 Task: Look for Airbnb properties in Toamasina, Madagascar from 10th December, 2023 to 25th December, 2023 for 3 adults, 1 child. Place can be shared room with 2 bedrooms having 3 beds and 2 bathrooms. Property type can be guest house. Amenities needed are: wifi, TV, free parkinig on premises, gym, breakfast.
Action: Mouse moved to (400, 92)
Screenshot: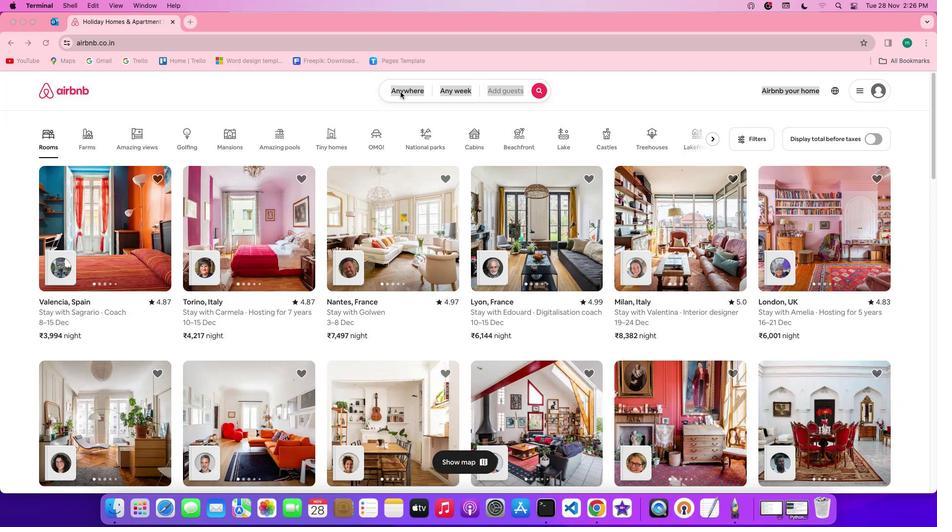 
Action: Mouse pressed left at (400, 92)
Screenshot: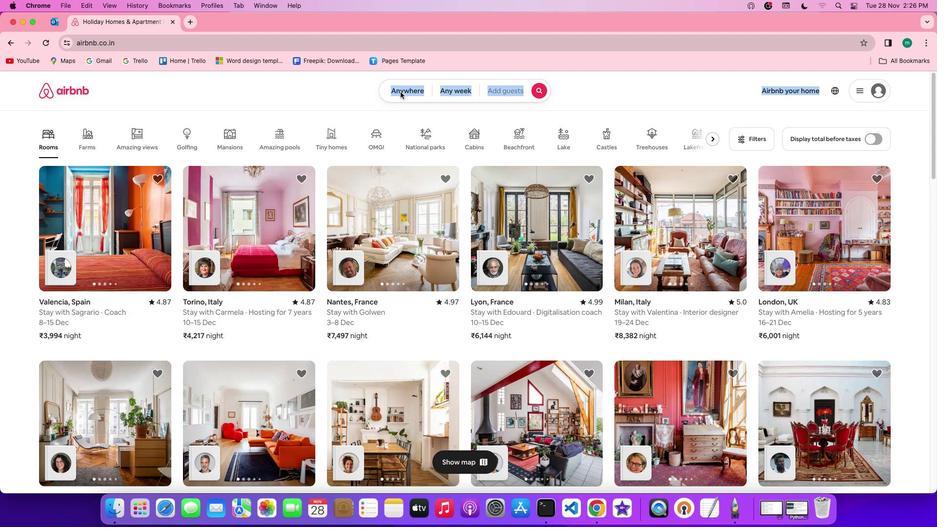 
Action: Mouse pressed left at (400, 92)
Screenshot: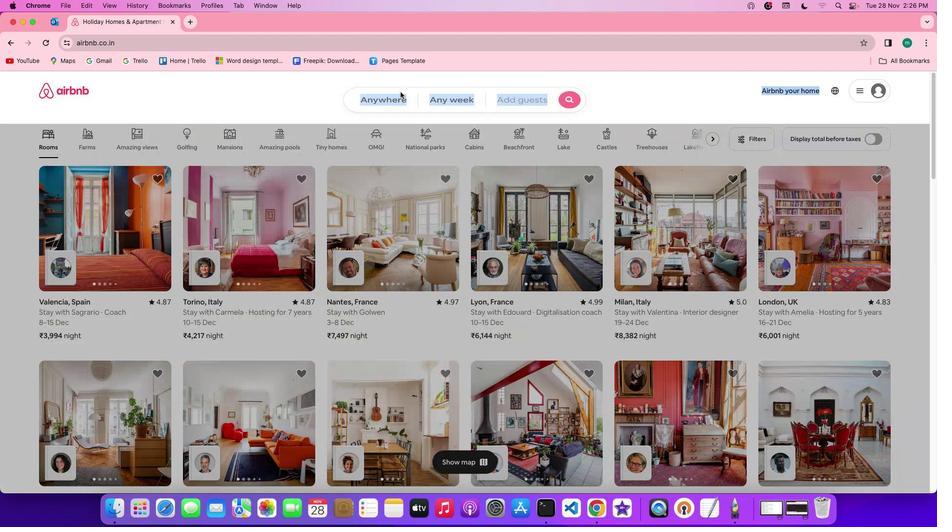 
Action: Mouse moved to (333, 129)
Screenshot: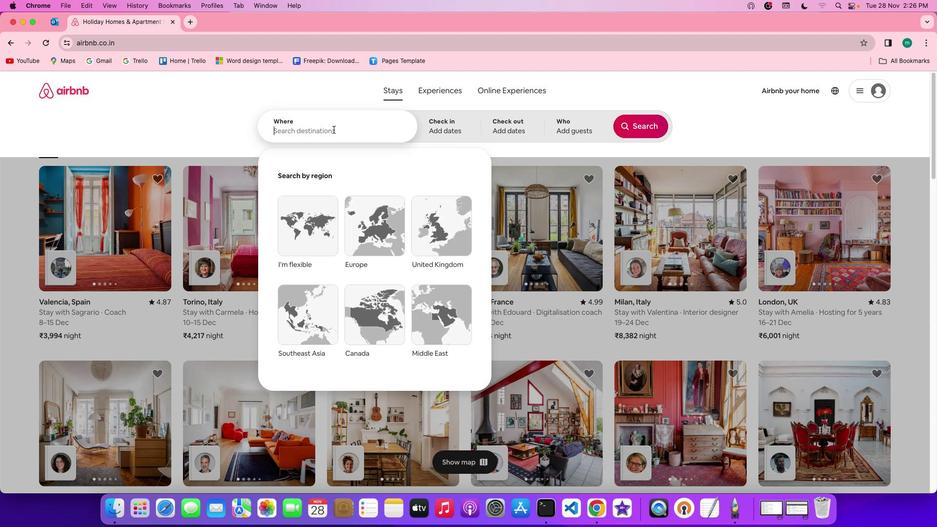 
Action: Mouse pressed left at (333, 129)
Screenshot: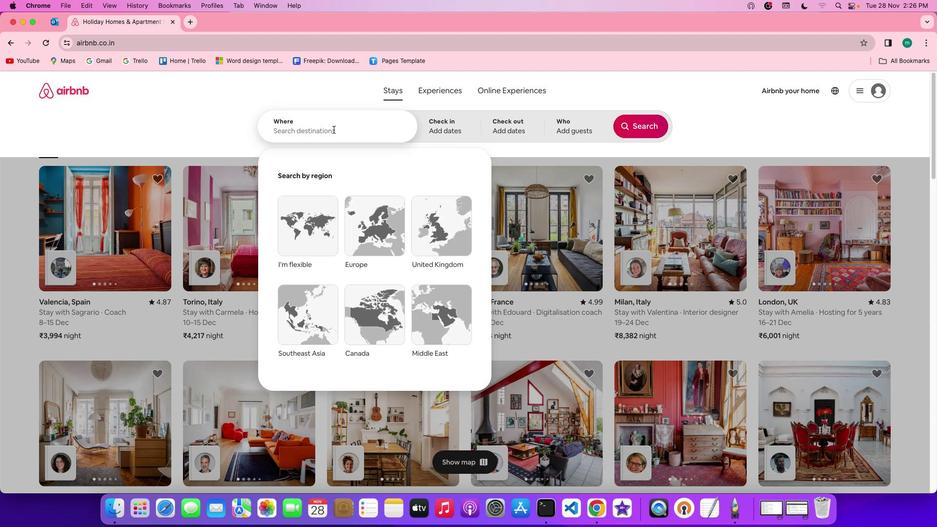 
Action: Mouse moved to (333, 129)
Screenshot: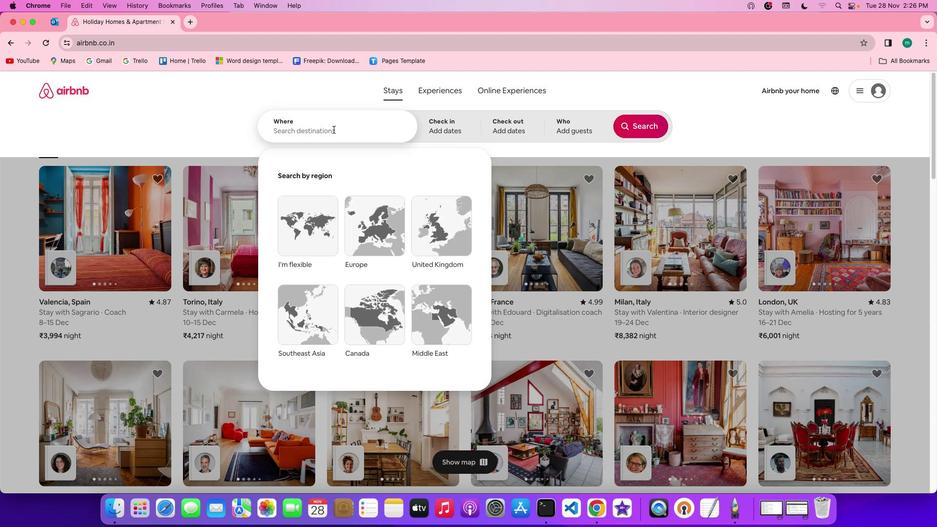 
Action: Key pressed Key.shift'T''o''a''m''a''s''i''n''a'','Key.spaceKey.shift'm''a''d''a''g''a''s''c''a''r'
Screenshot: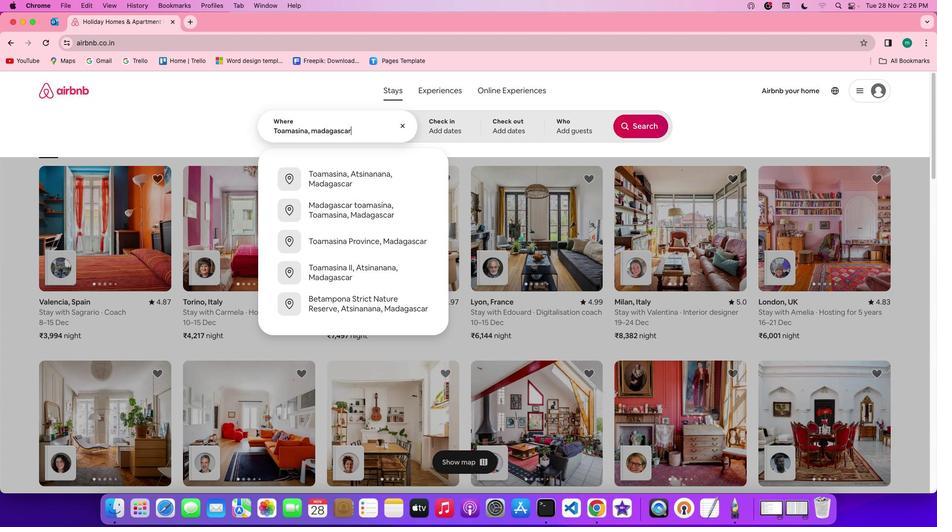 
Action: Mouse moved to (449, 126)
Screenshot: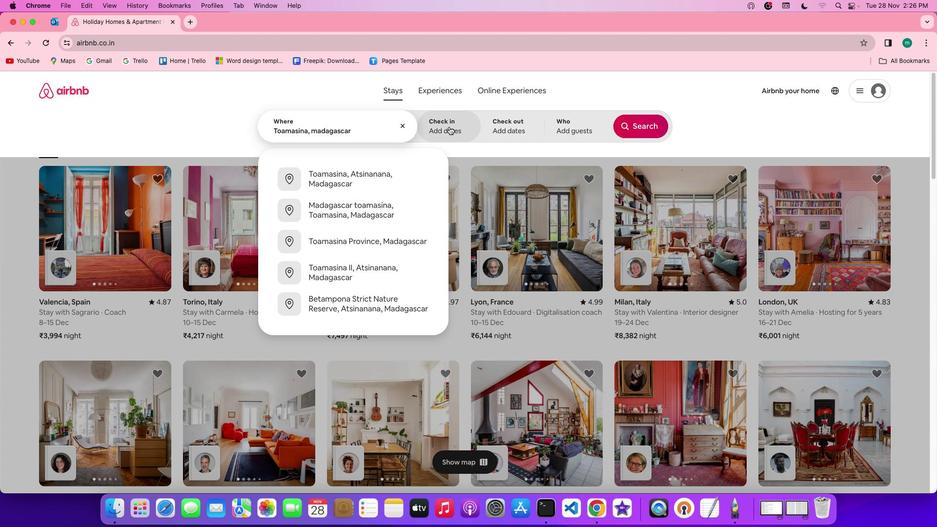 
Action: Mouse pressed left at (449, 126)
Screenshot: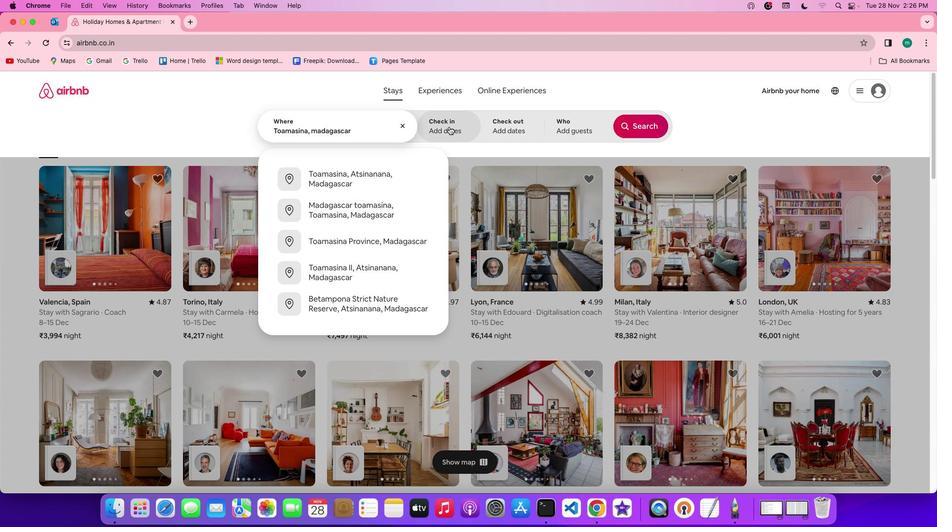 
Action: Mouse moved to (490, 295)
Screenshot: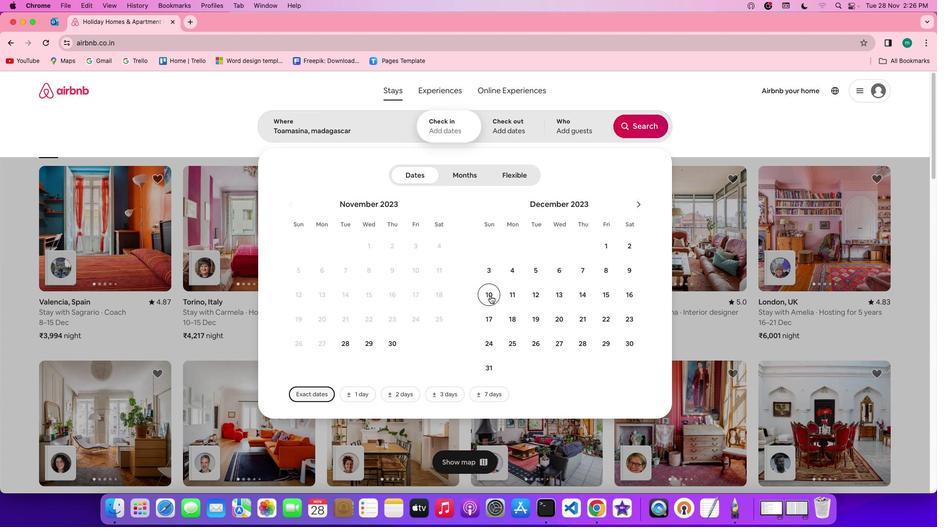 
Action: Mouse pressed left at (490, 295)
Screenshot: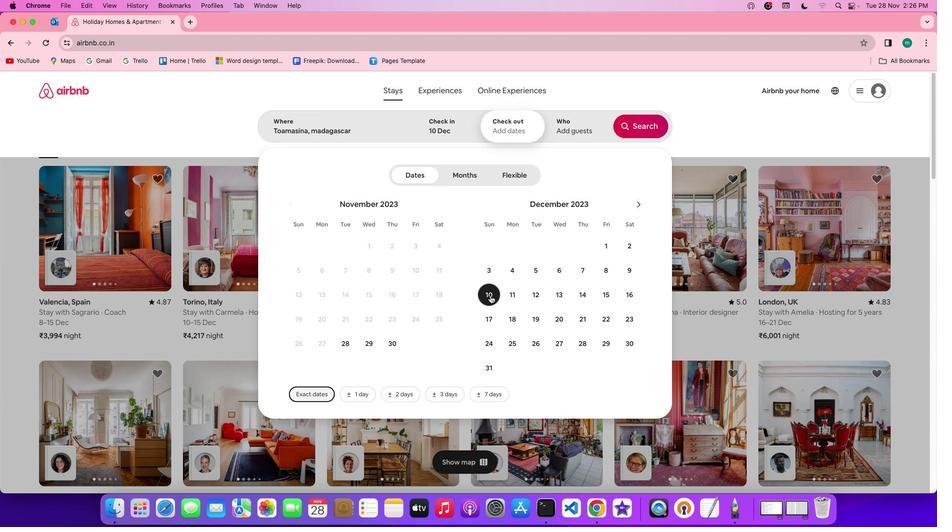 
Action: Mouse moved to (519, 344)
Screenshot: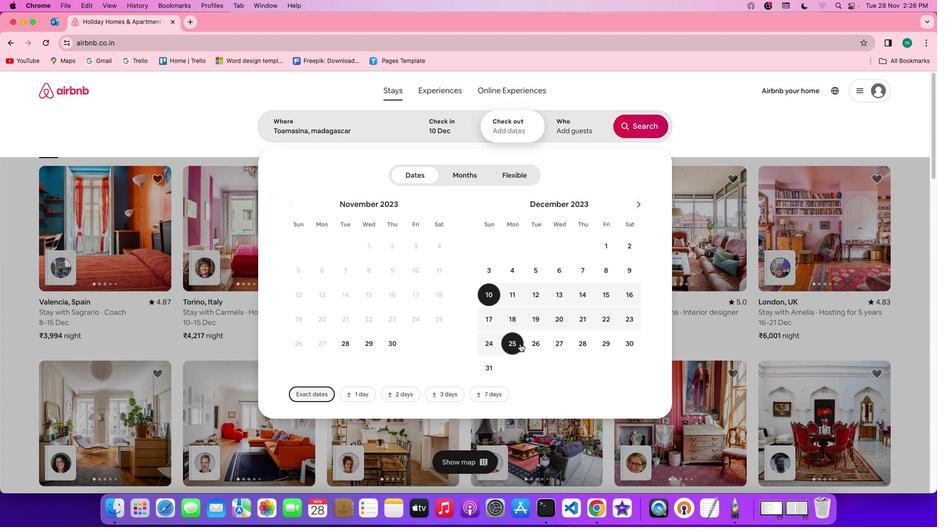 
Action: Mouse pressed left at (519, 344)
Screenshot: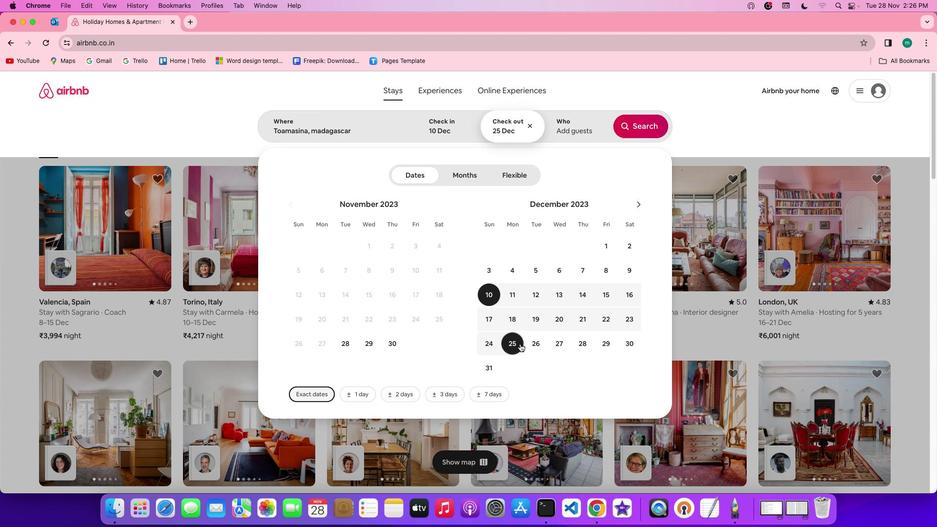 
Action: Mouse moved to (571, 120)
Screenshot: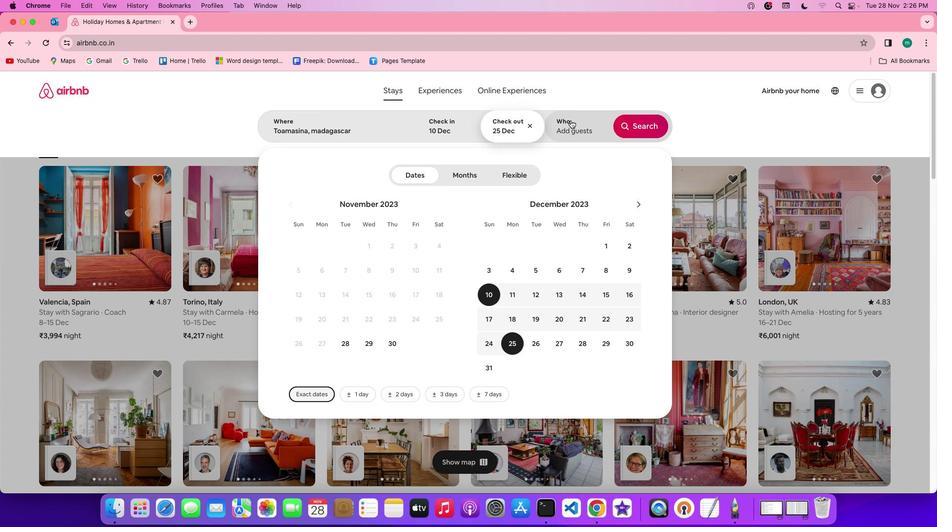
Action: Mouse pressed left at (571, 120)
Screenshot: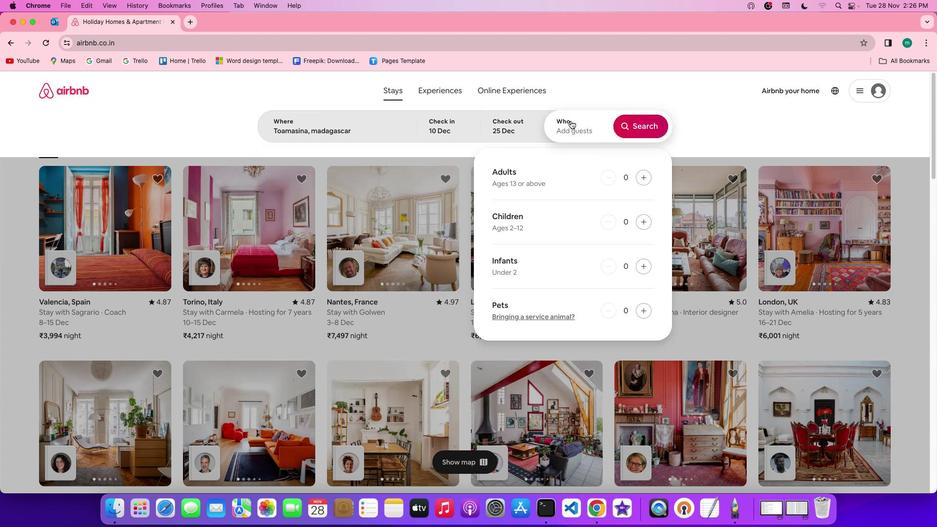
Action: Mouse moved to (646, 180)
Screenshot: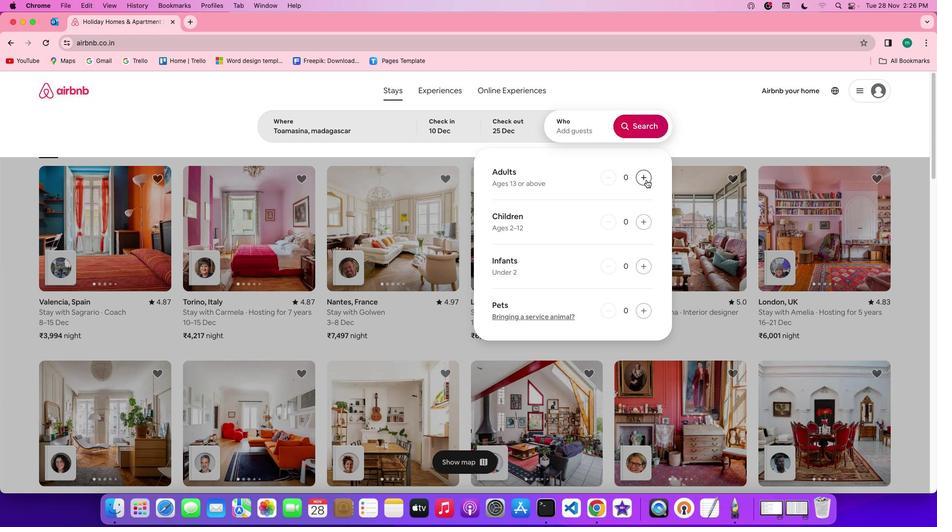 
Action: Mouse pressed left at (646, 180)
Screenshot: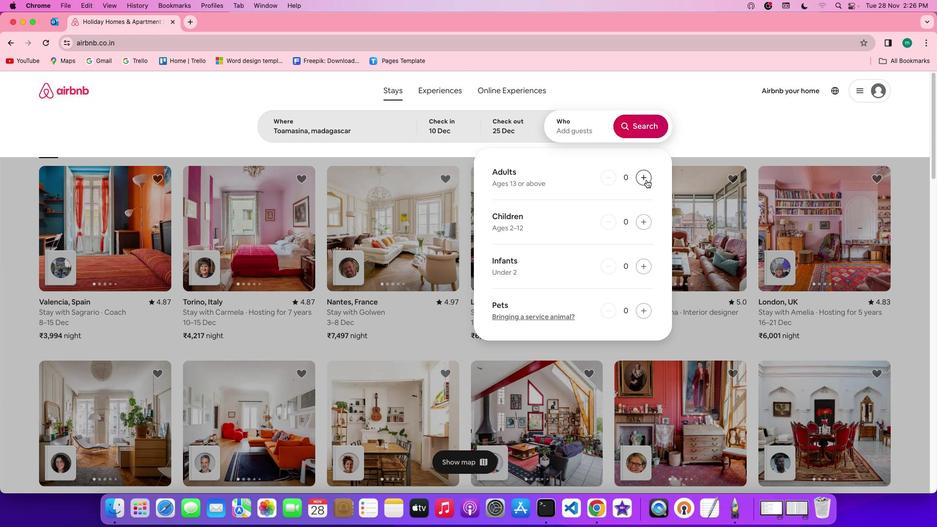 
Action: Mouse pressed left at (646, 180)
Screenshot: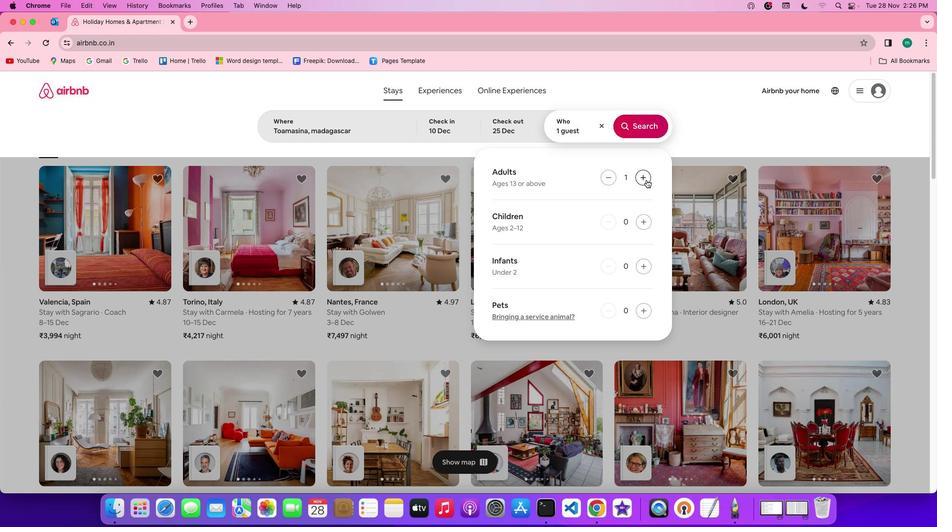 
Action: Mouse pressed left at (646, 180)
Screenshot: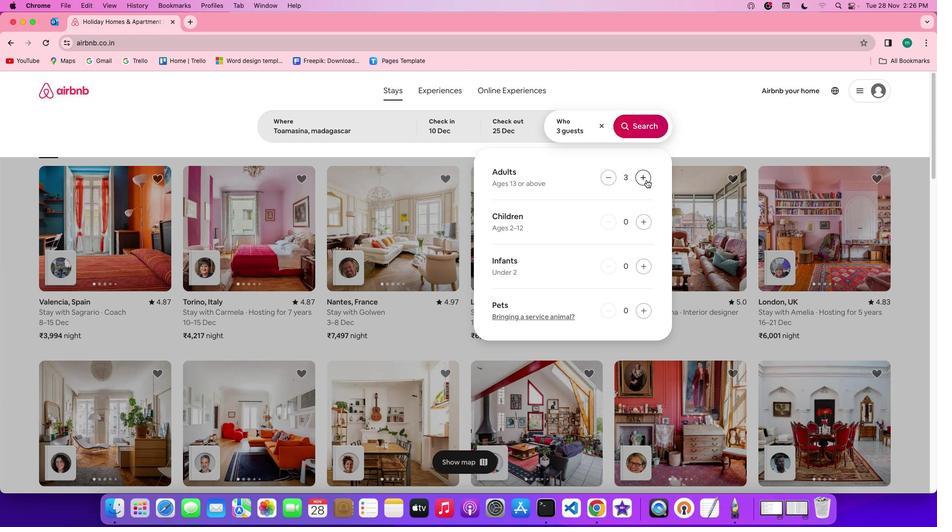 
Action: Mouse moved to (642, 219)
Screenshot: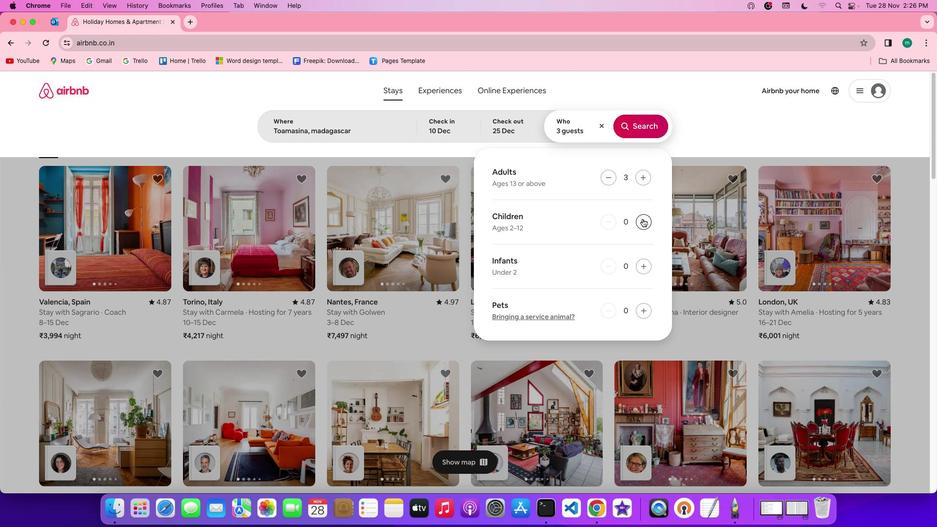 
Action: Mouse pressed left at (642, 219)
Screenshot: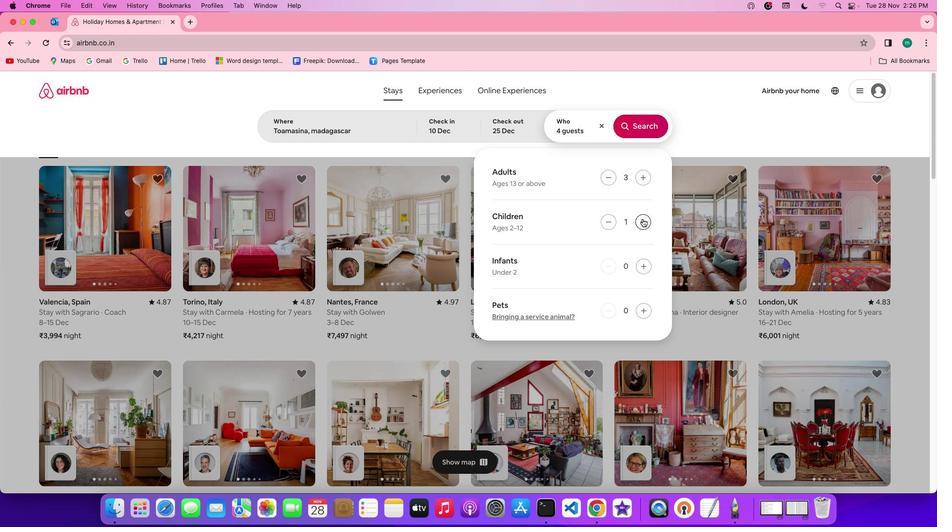 
Action: Mouse moved to (655, 128)
Screenshot: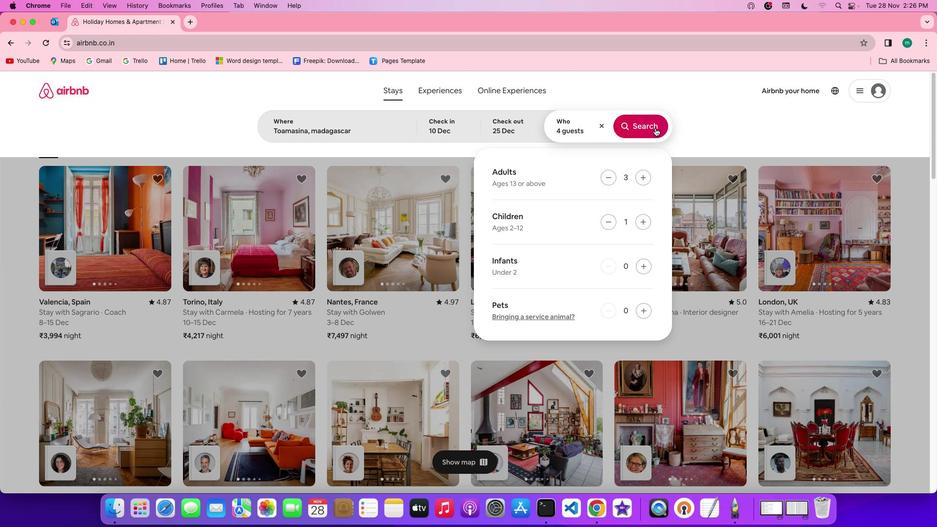 
Action: Mouse pressed left at (655, 128)
Screenshot: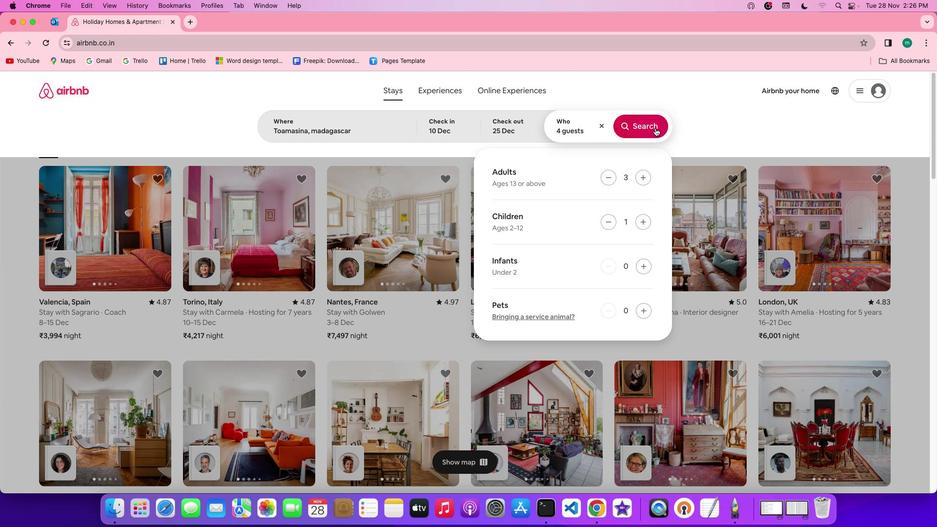 
Action: Mouse moved to (793, 135)
Screenshot: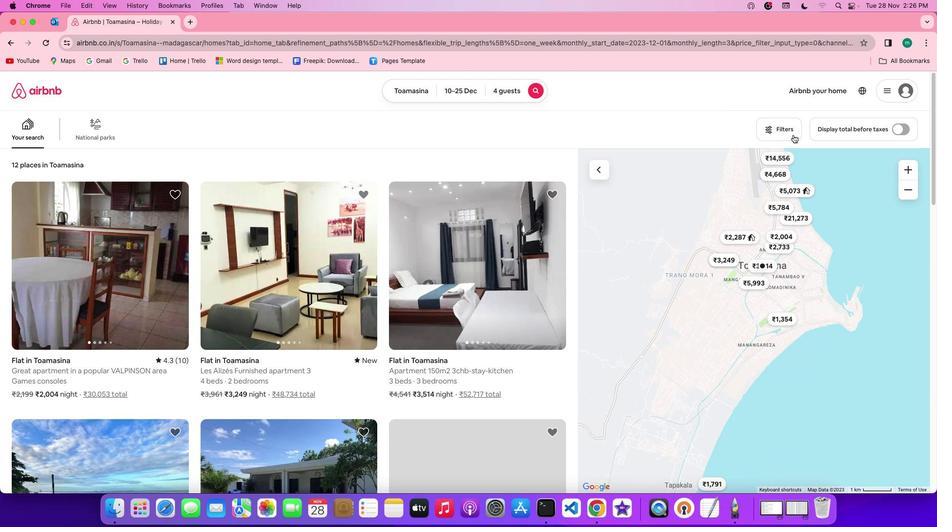 
Action: Mouse pressed left at (793, 135)
Screenshot: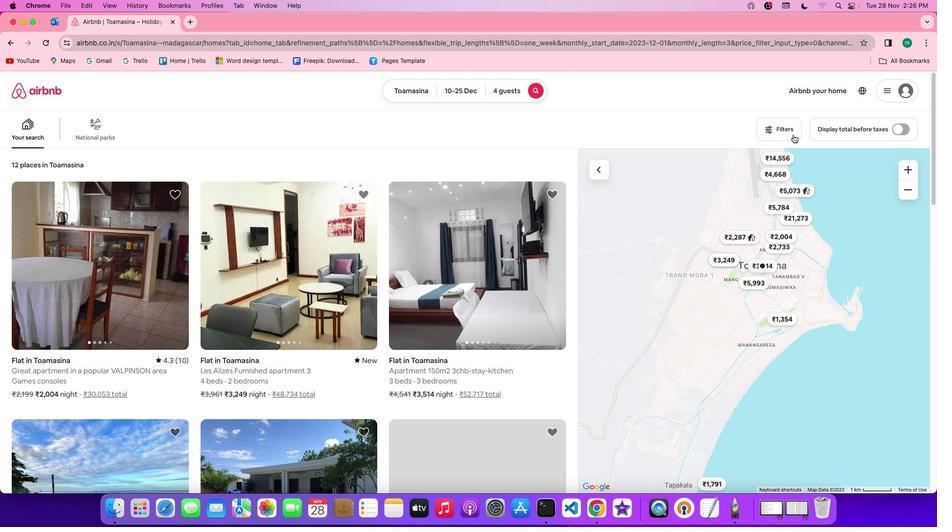 
Action: Mouse moved to (526, 287)
Screenshot: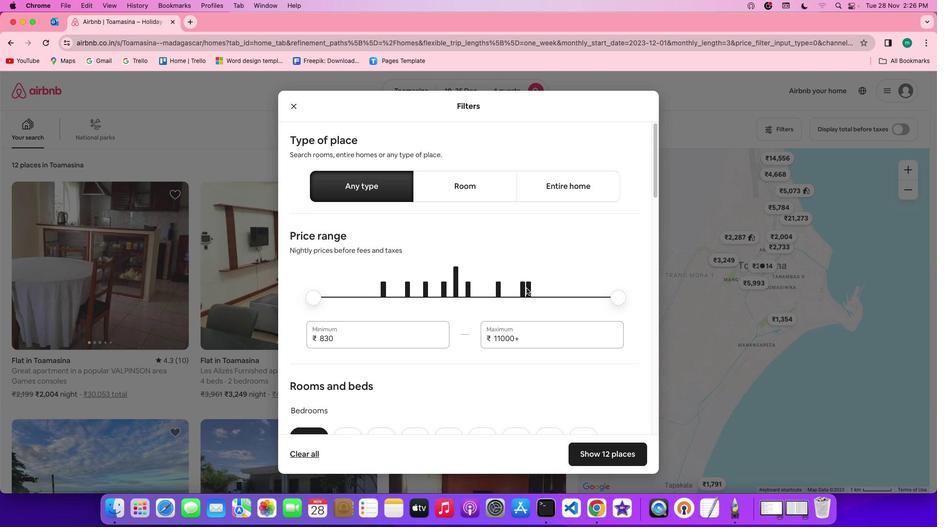 
Action: Mouse scrolled (526, 287) with delta (0, 0)
Screenshot: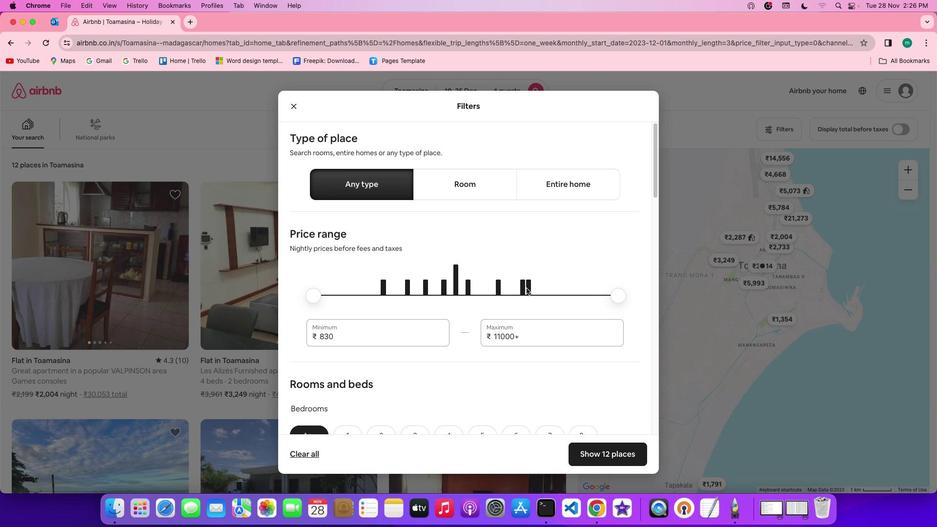 
Action: Mouse scrolled (526, 287) with delta (0, 0)
Screenshot: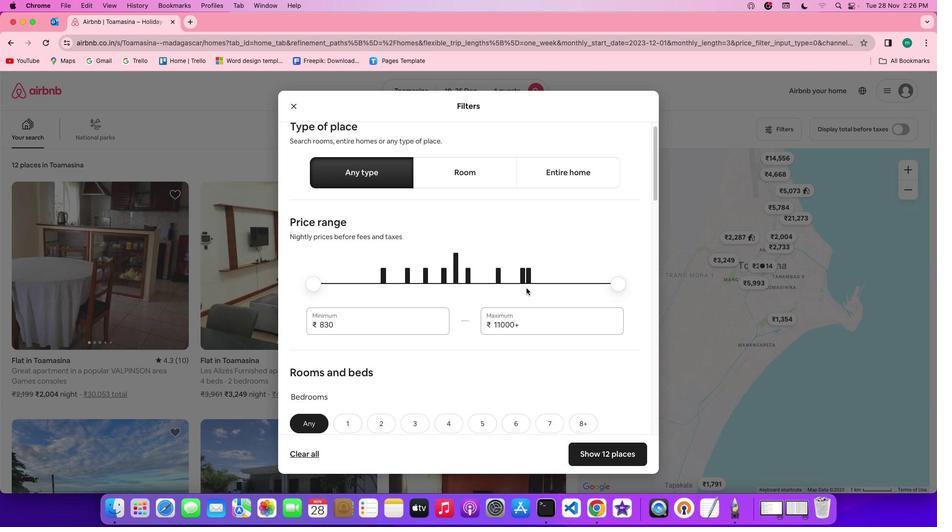 
Action: Mouse scrolled (526, 287) with delta (0, 0)
Screenshot: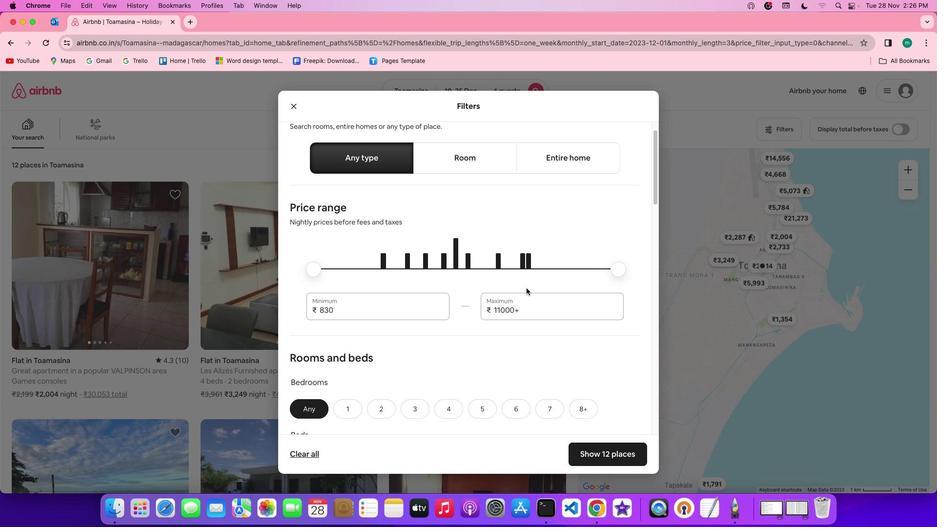 
Action: Mouse scrolled (526, 287) with delta (0, 0)
Screenshot: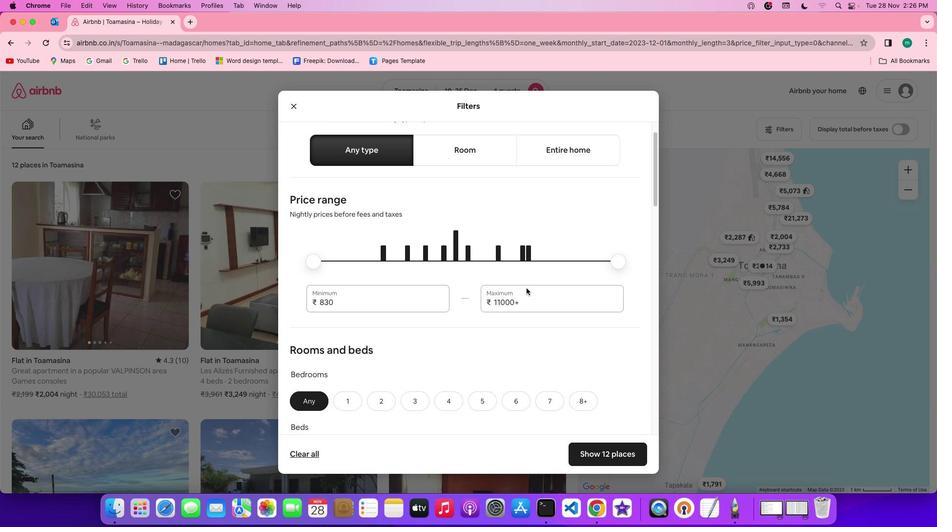 
Action: Mouse scrolled (526, 287) with delta (0, 0)
Screenshot: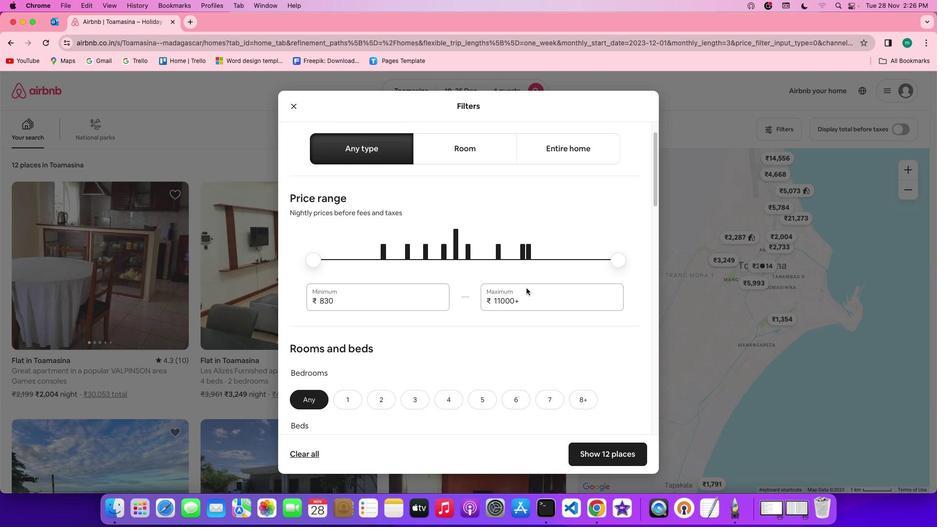 
Action: Mouse scrolled (526, 287) with delta (0, 0)
Screenshot: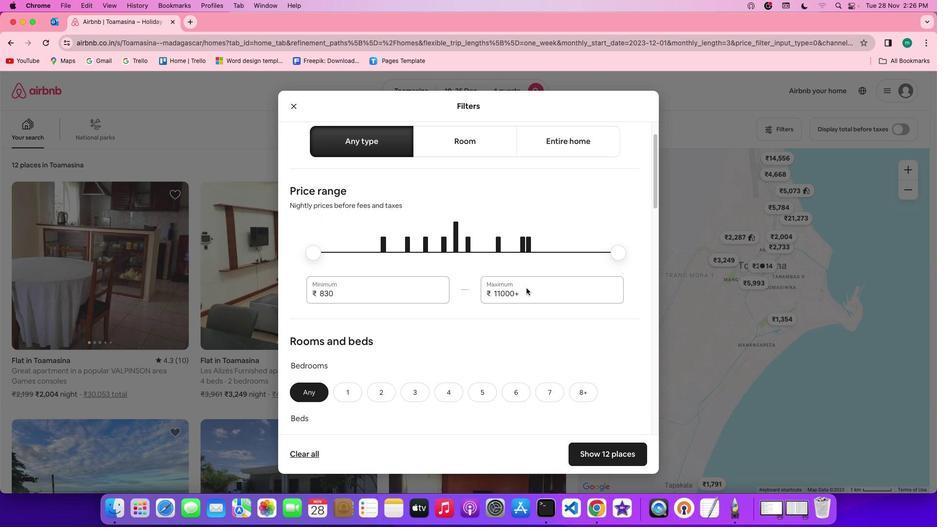
Action: Mouse scrolled (526, 287) with delta (0, 0)
Screenshot: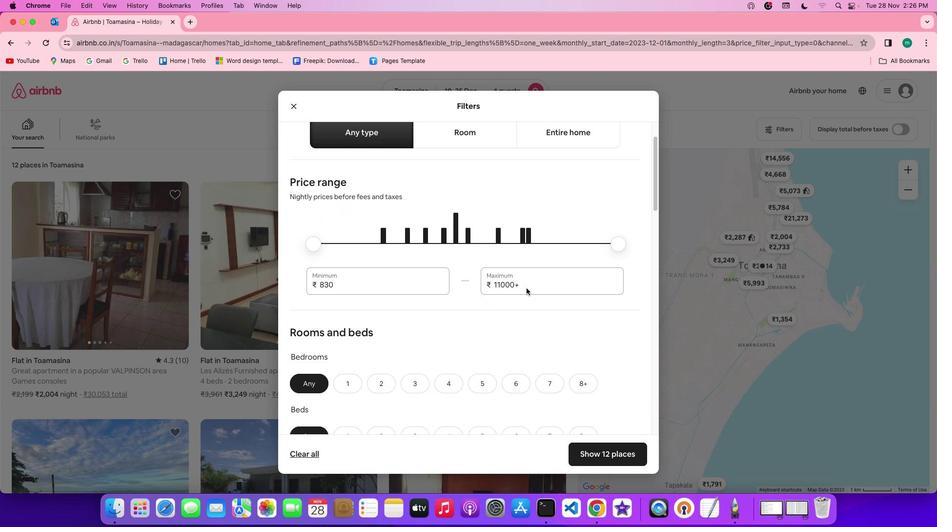 
Action: Mouse scrolled (526, 287) with delta (0, 0)
Screenshot: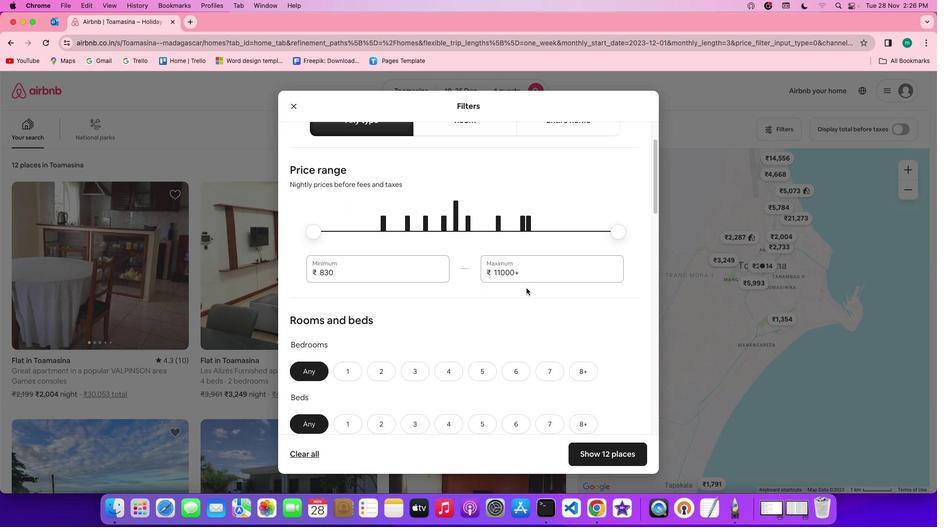 
Action: Mouse scrolled (526, 287) with delta (0, 0)
Screenshot: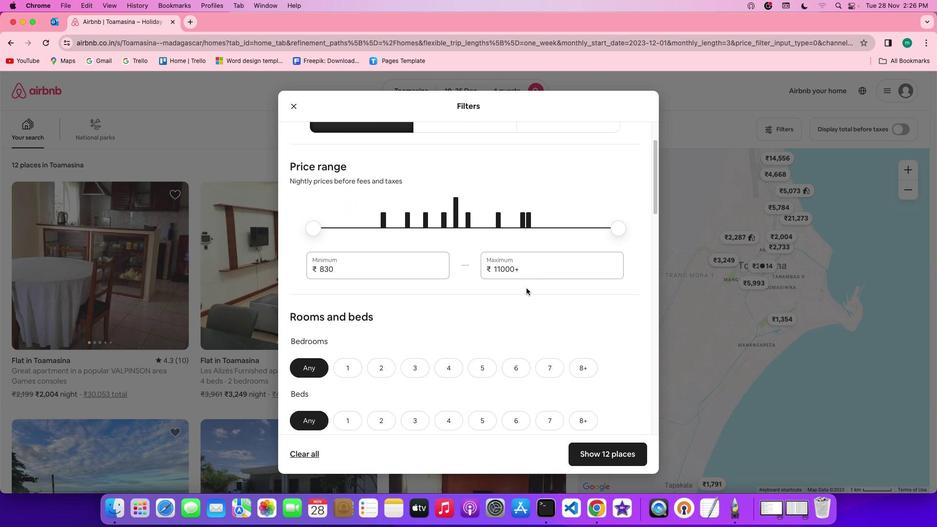 
Action: Mouse scrolled (526, 287) with delta (0, 0)
Screenshot: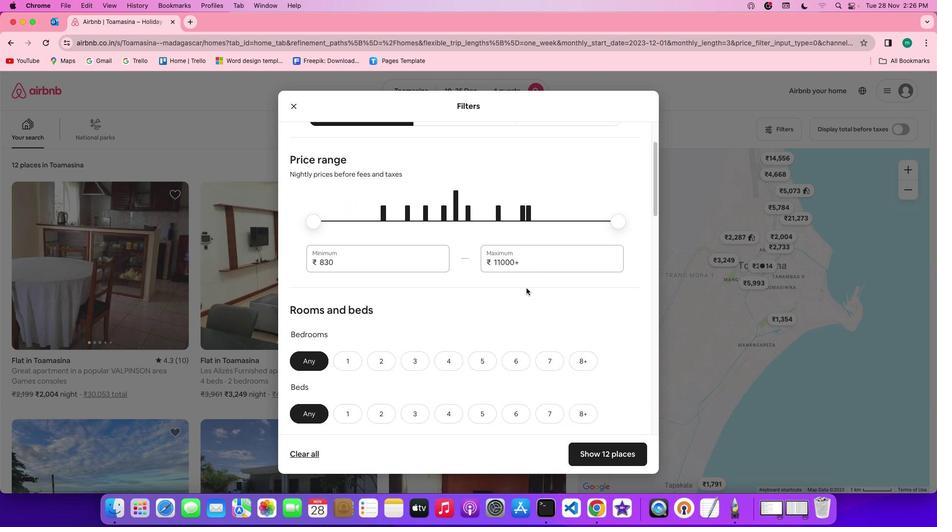 
Action: Mouse scrolled (526, 287) with delta (0, 0)
Screenshot: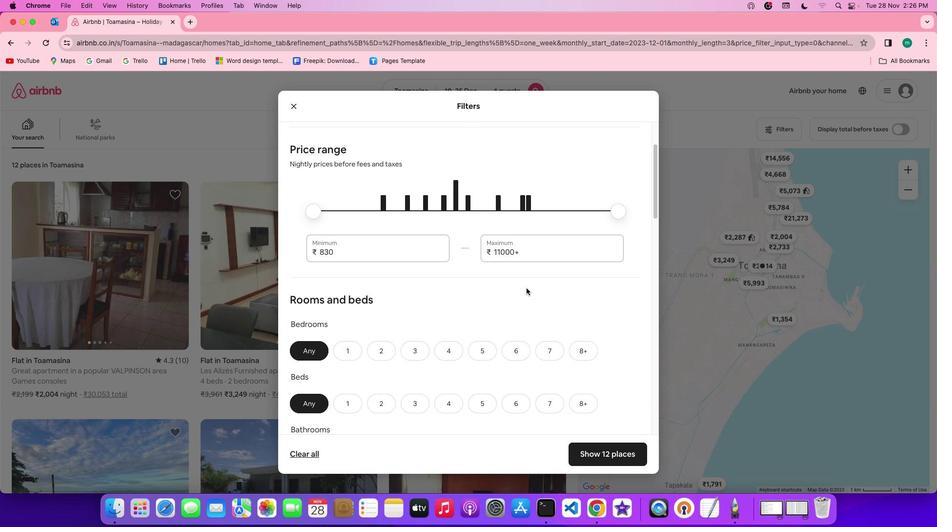 
Action: Mouse scrolled (526, 287) with delta (0, 0)
Screenshot: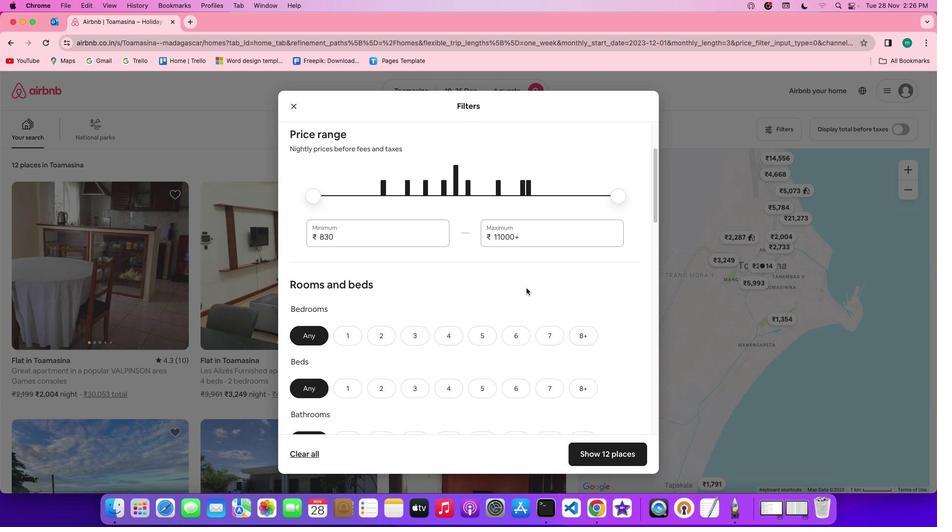 
Action: Mouse scrolled (526, 287) with delta (0, 0)
Screenshot: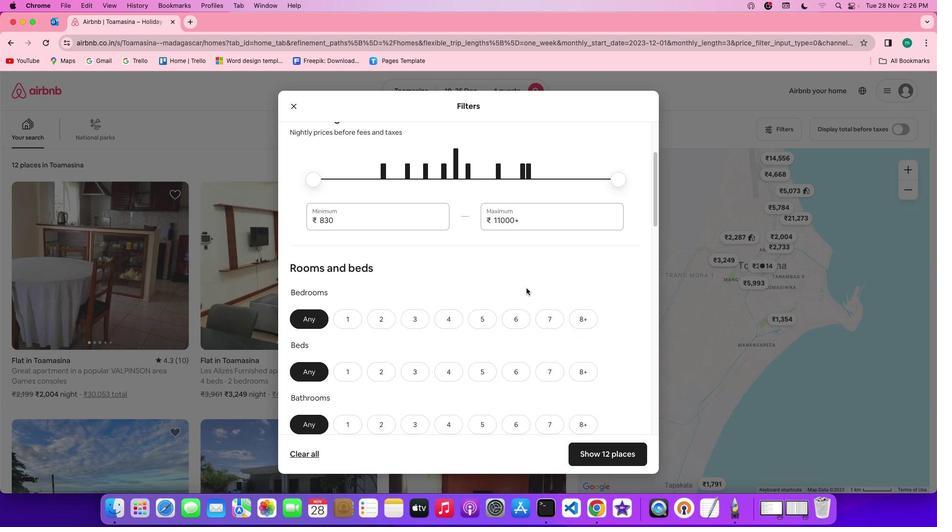 
Action: Mouse scrolled (526, 287) with delta (0, 0)
Screenshot: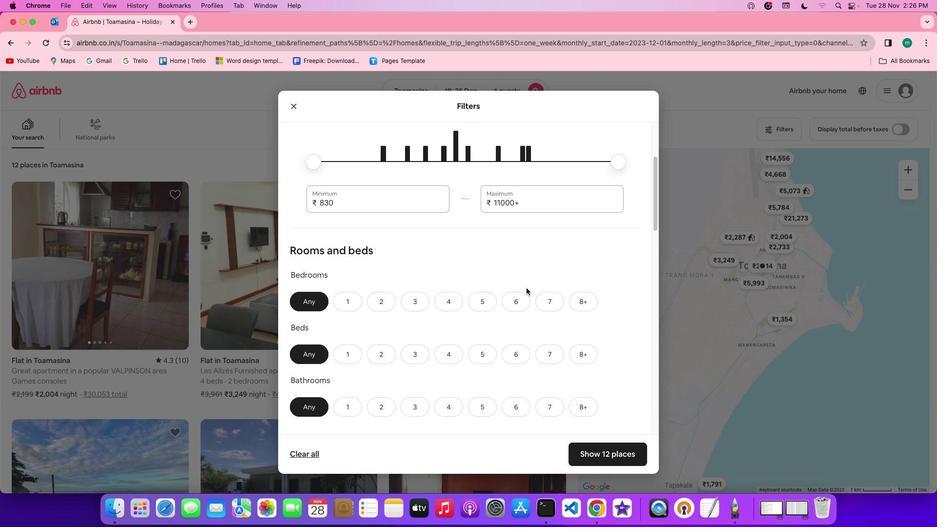 
Action: Mouse scrolled (526, 287) with delta (0, 0)
Screenshot: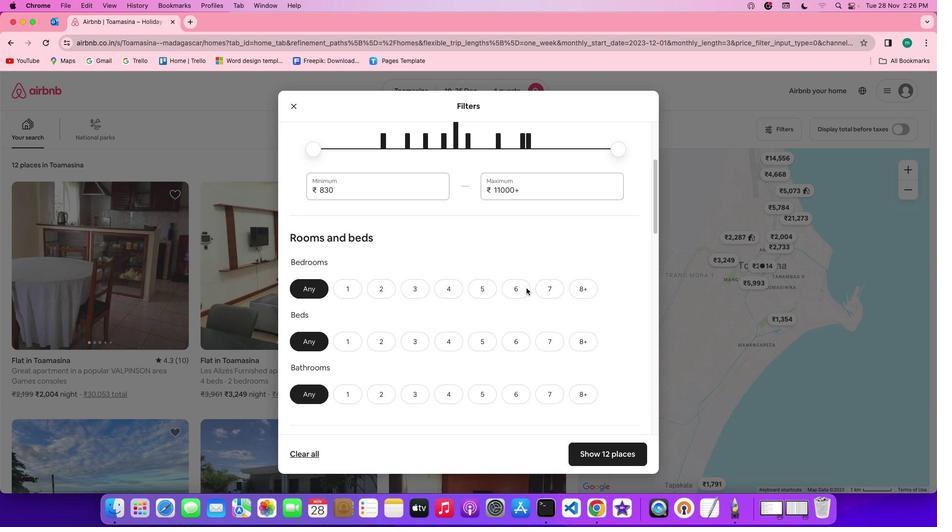
Action: Mouse scrolled (526, 287) with delta (0, 0)
Screenshot: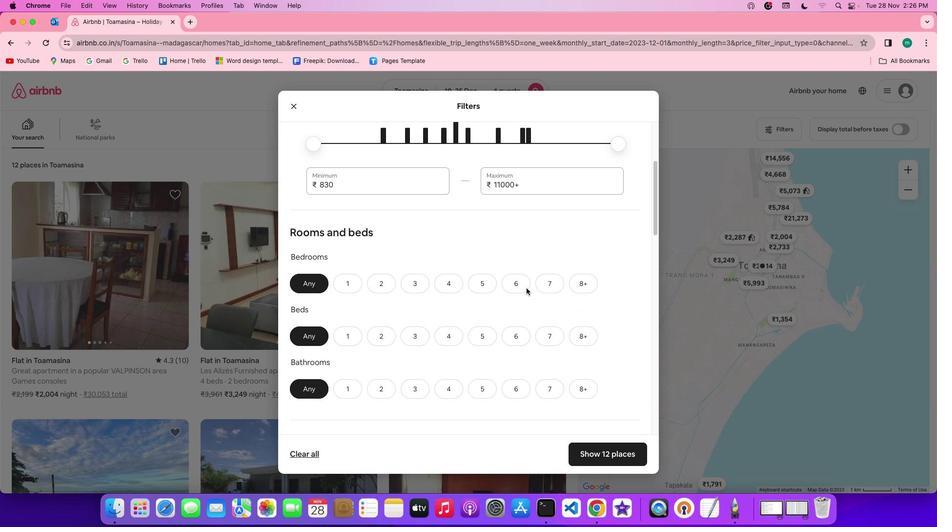 
Action: Mouse scrolled (526, 287) with delta (0, 0)
Screenshot: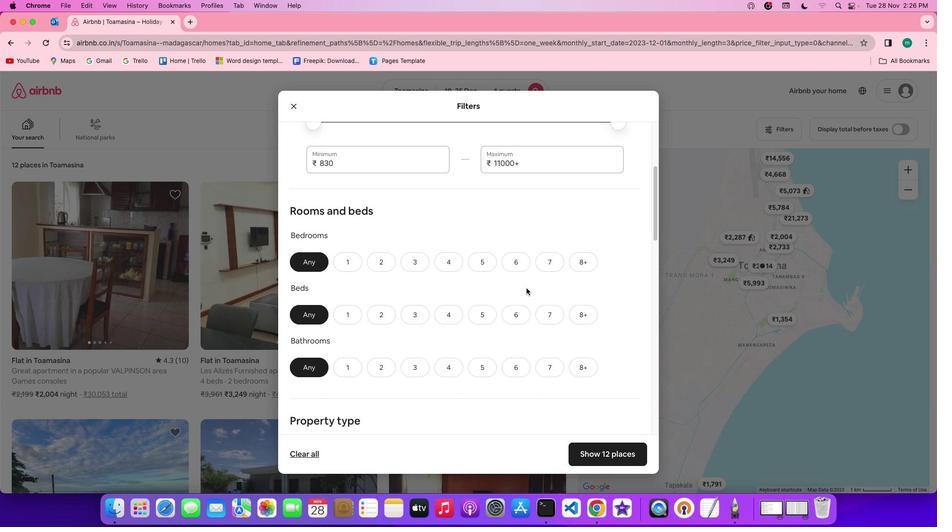 
Action: Mouse scrolled (526, 287) with delta (0, 0)
Screenshot: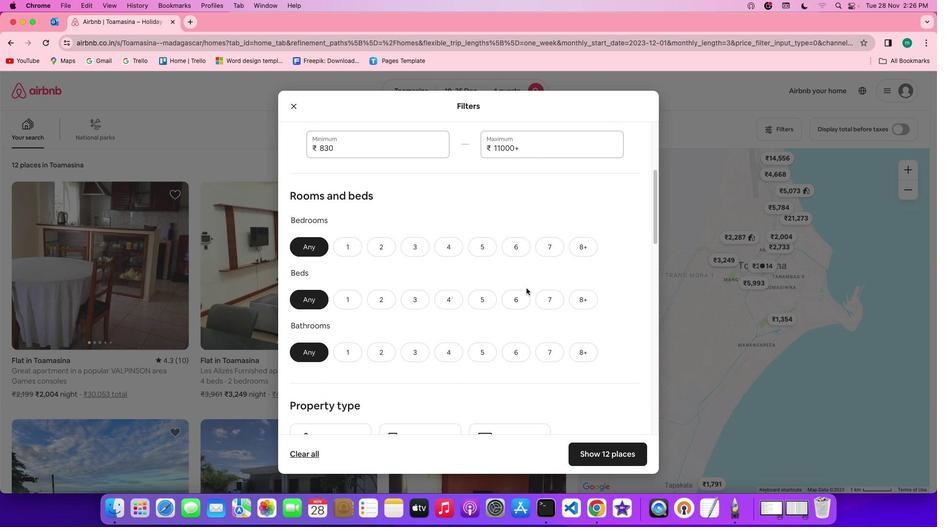 
Action: Mouse scrolled (526, 287) with delta (0, 0)
Screenshot: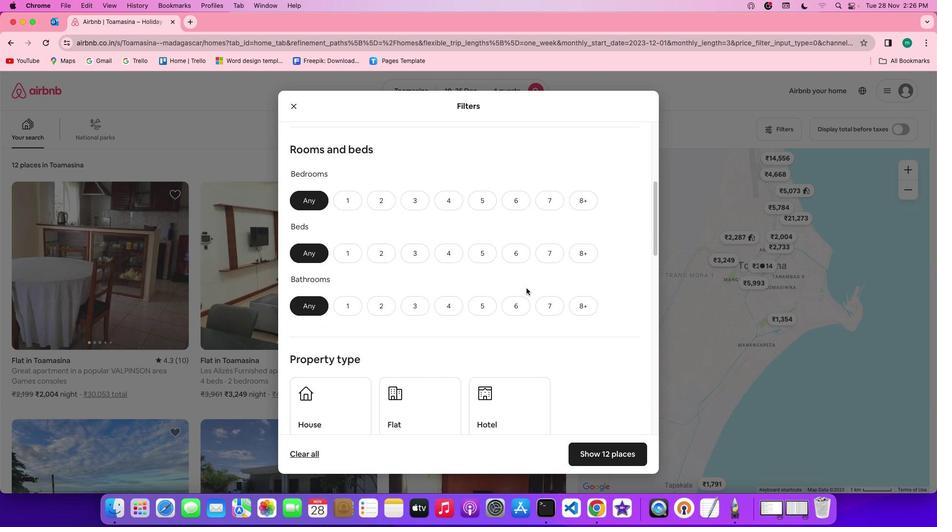 
Action: Mouse moved to (383, 192)
Screenshot: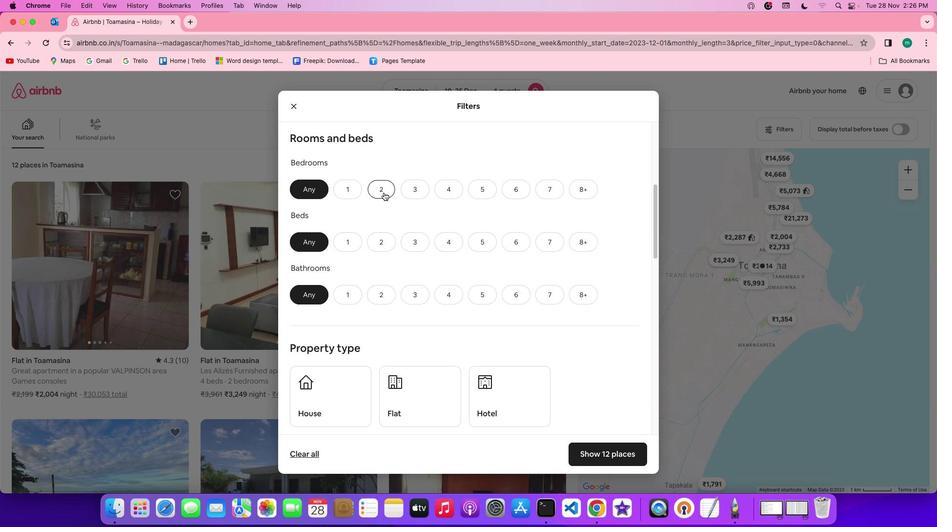 
Action: Mouse pressed left at (383, 192)
Screenshot: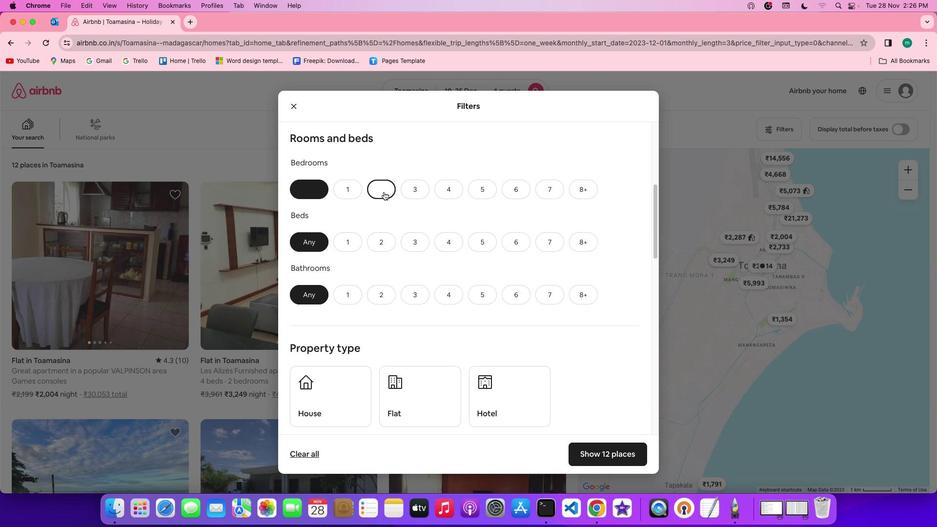 
Action: Mouse moved to (418, 239)
Screenshot: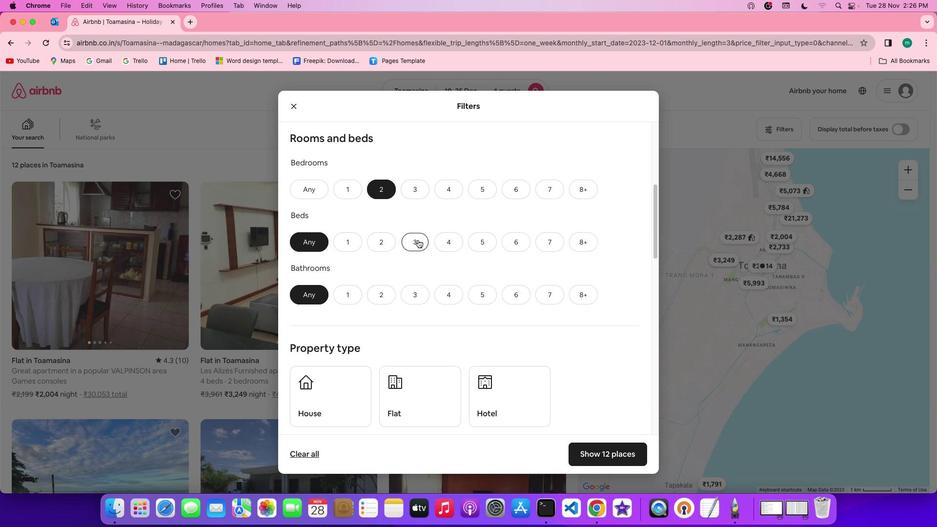 
Action: Mouse pressed left at (418, 239)
Screenshot: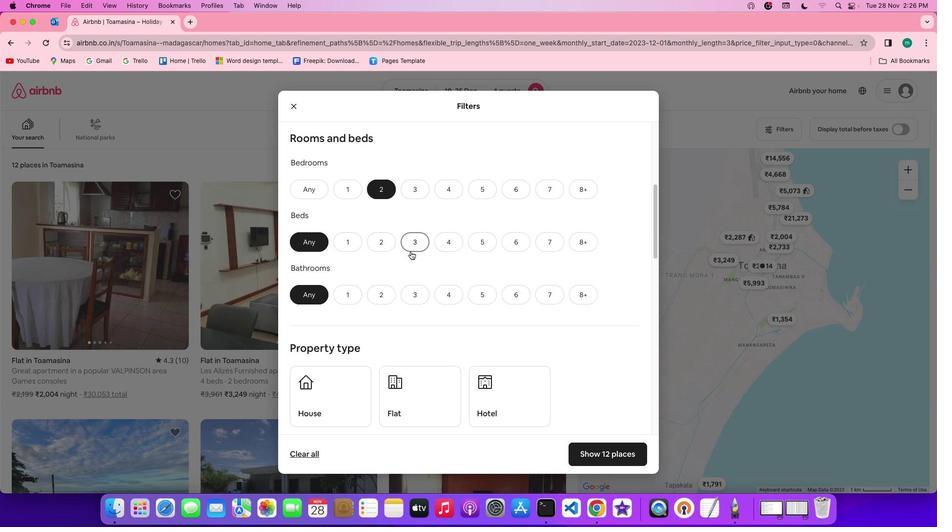 
Action: Mouse moved to (380, 294)
Screenshot: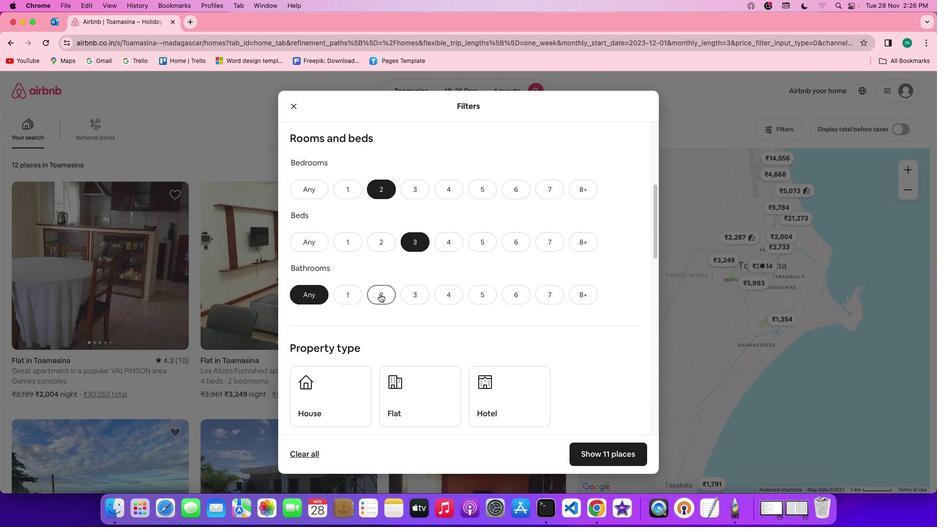 
Action: Mouse pressed left at (380, 294)
Screenshot: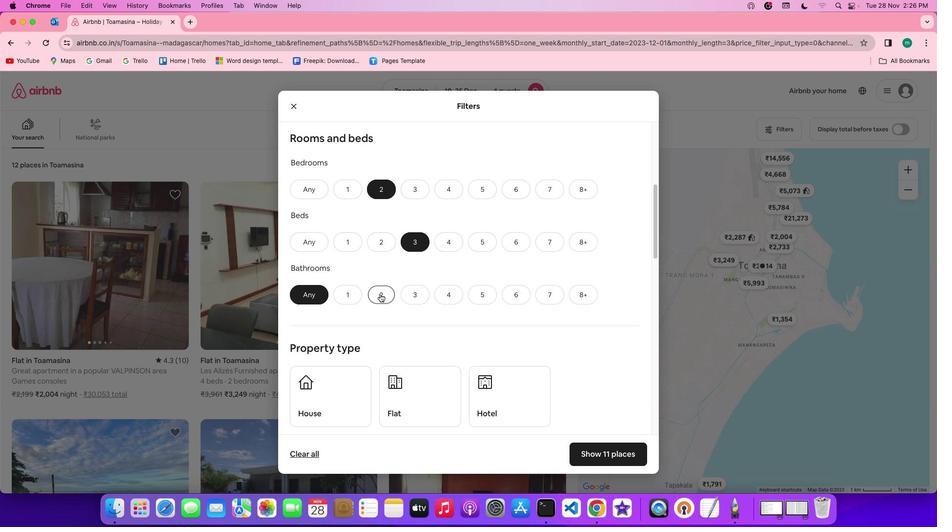 
Action: Mouse moved to (479, 294)
Screenshot: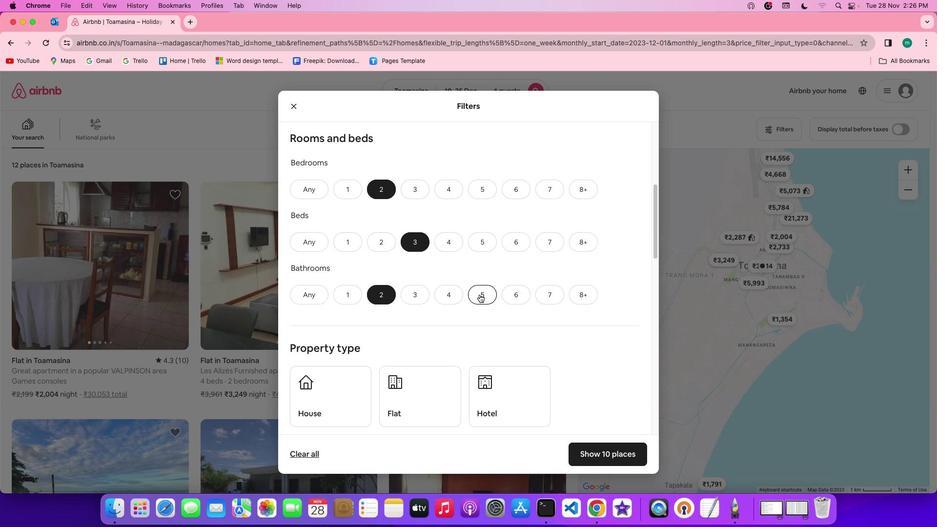 
Action: Mouse scrolled (479, 294) with delta (0, 0)
Screenshot: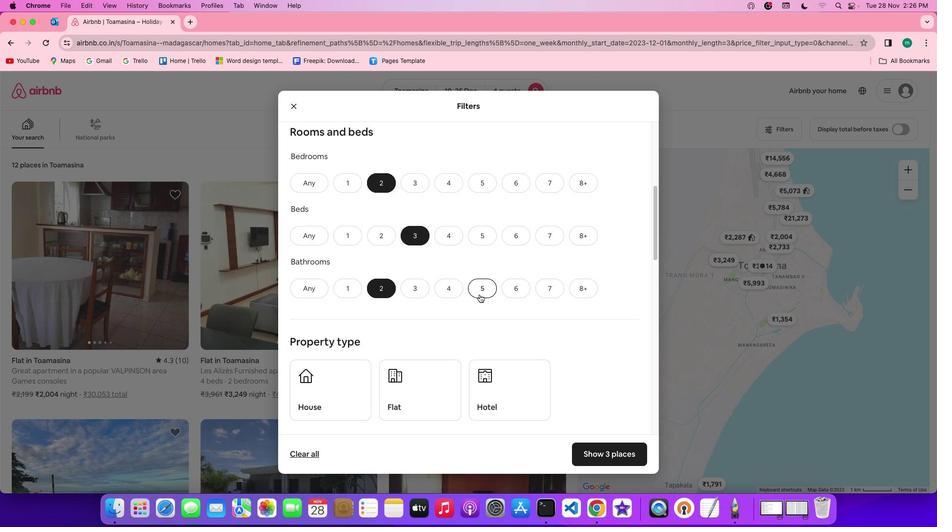 
Action: Mouse scrolled (479, 294) with delta (0, 0)
Screenshot: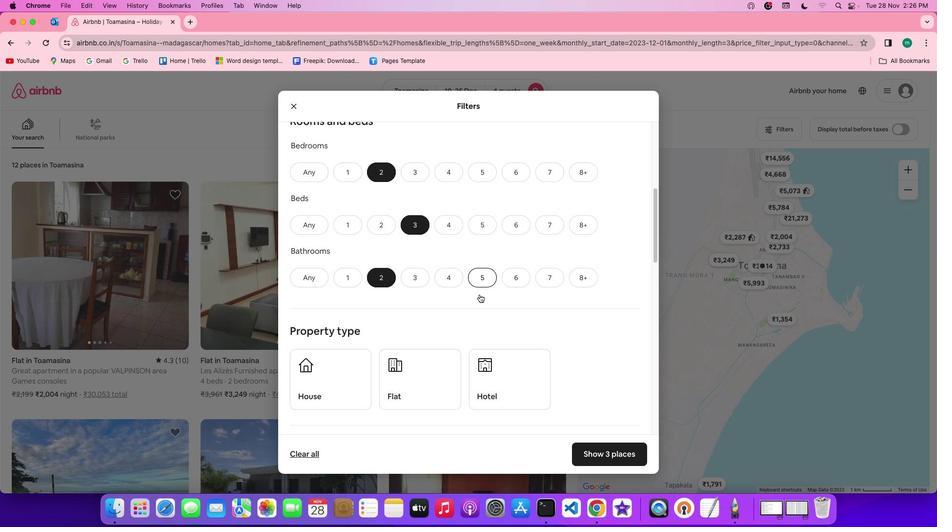 
Action: Mouse scrolled (479, 294) with delta (0, 0)
Screenshot: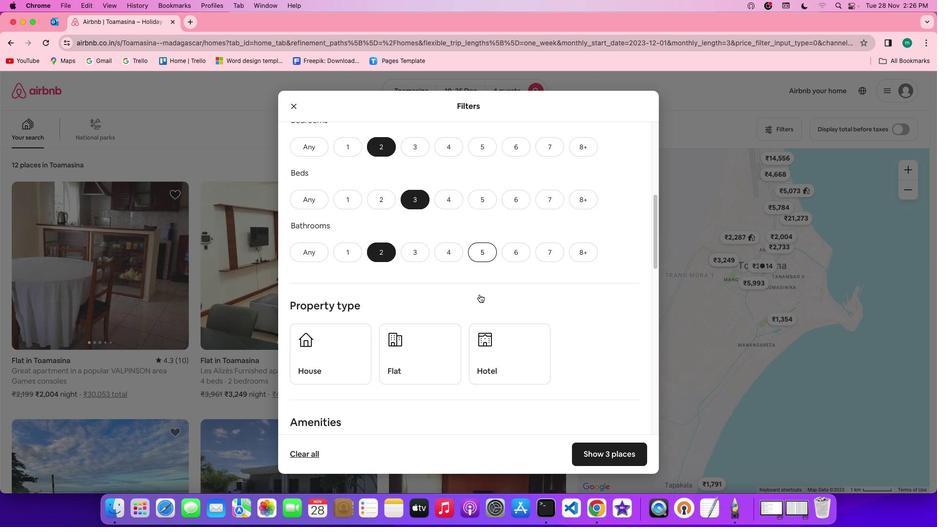 
Action: Mouse moved to (480, 294)
Screenshot: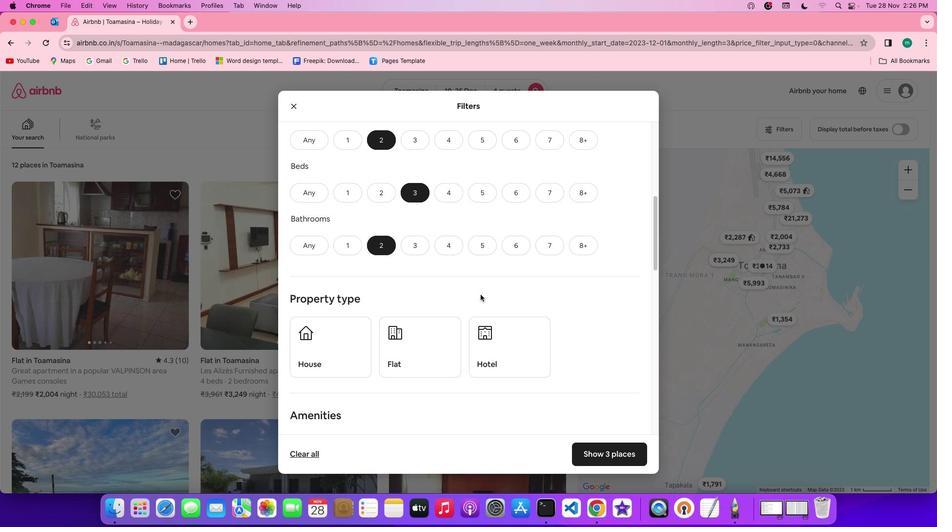
Action: Mouse scrolled (480, 294) with delta (0, 0)
Screenshot: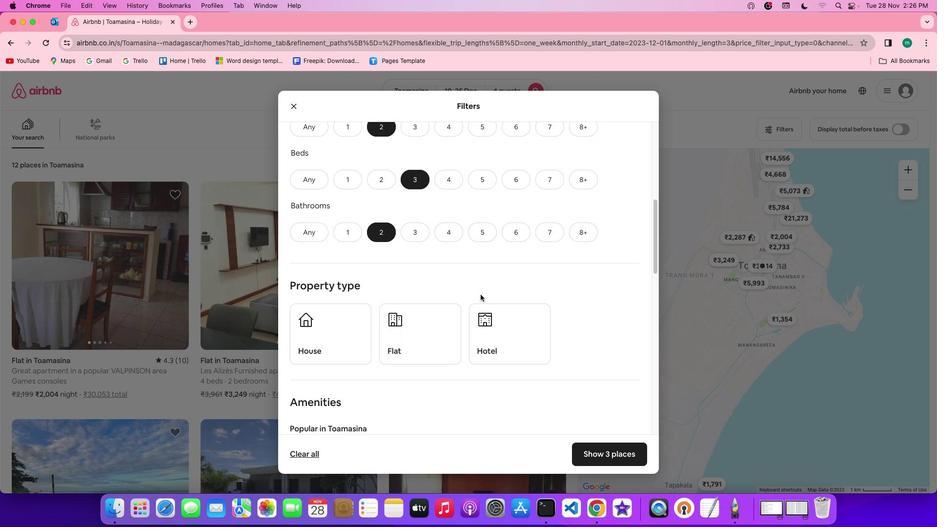 
Action: Mouse scrolled (480, 294) with delta (0, 0)
Screenshot: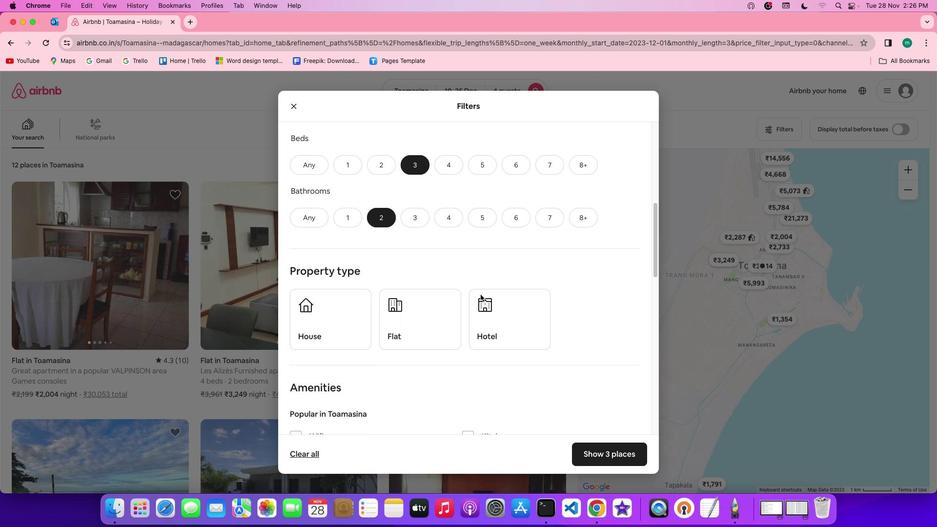 
Action: Mouse scrolled (480, 294) with delta (0, 0)
Screenshot: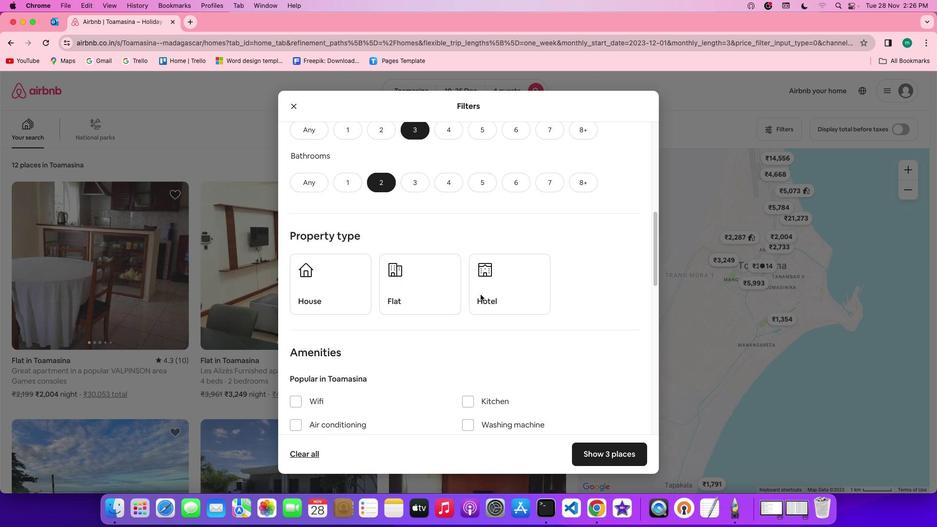 
Action: Mouse scrolled (480, 294) with delta (0, 0)
Screenshot: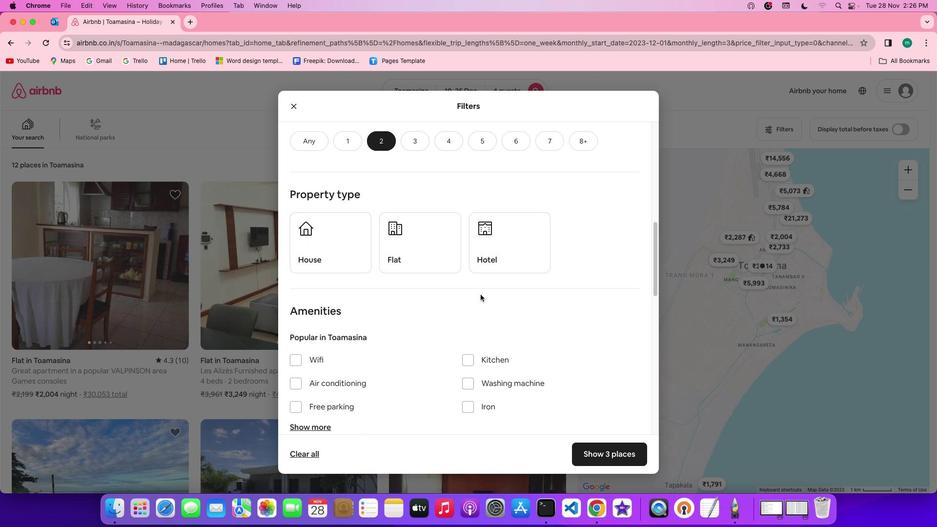
Action: Mouse moved to (482, 268)
Screenshot: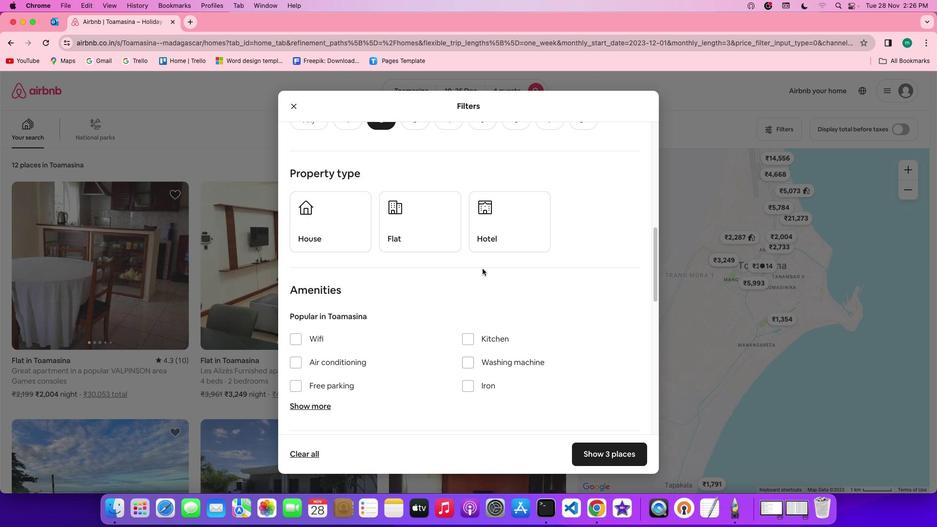 
Action: Mouse scrolled (482, 268) with delta (0, 0)
Screenshot: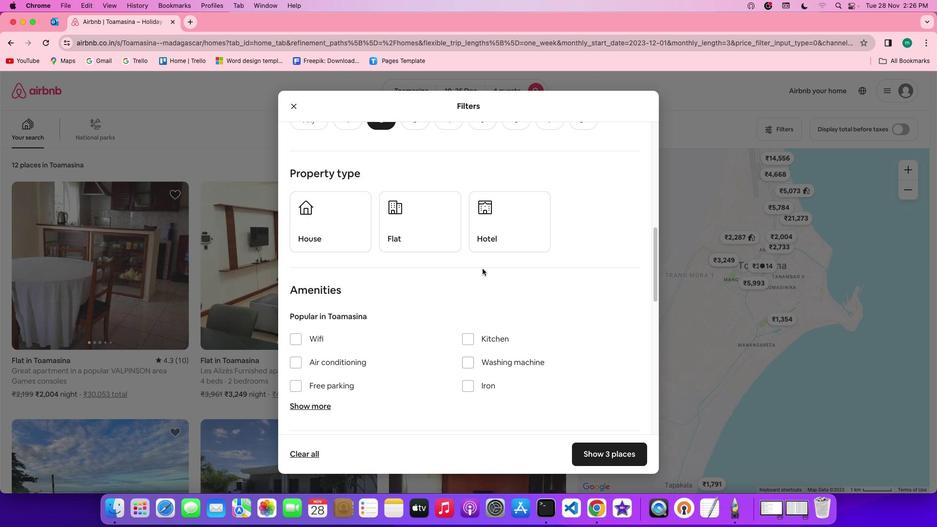 
Action: Mouse scrolled (482, 268) with delta (0, 0)
Screenshot: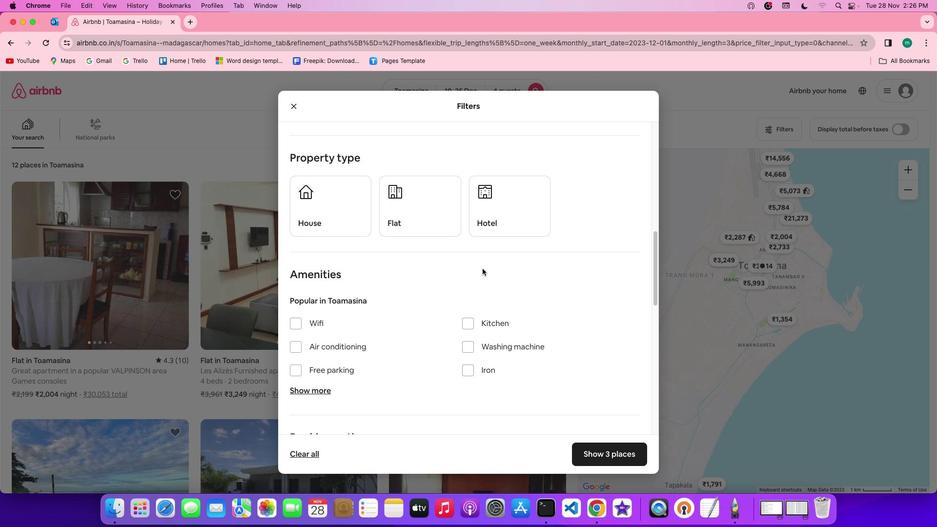 
Action: Mouse moved to (482, 268)
Screenshot: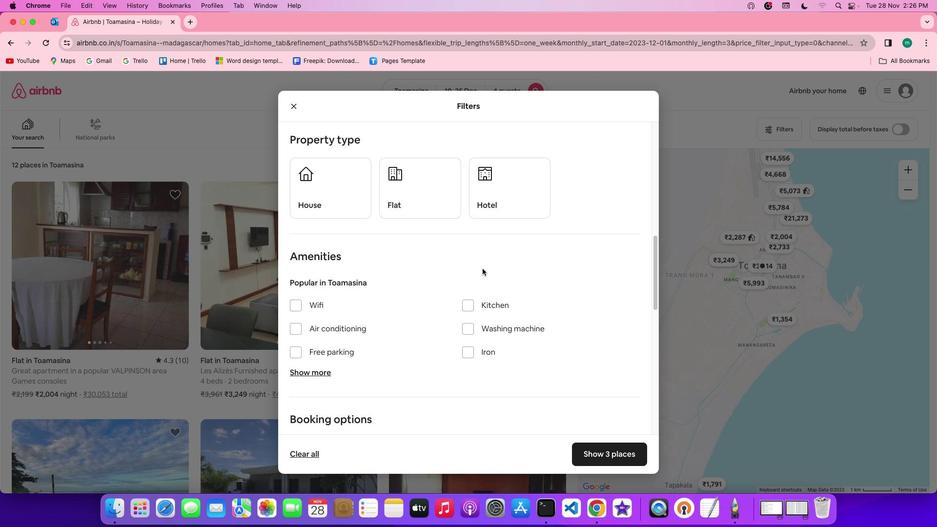 
Action: Mouse scrolled (482, 268) with delta (0, 0)
Screenshot: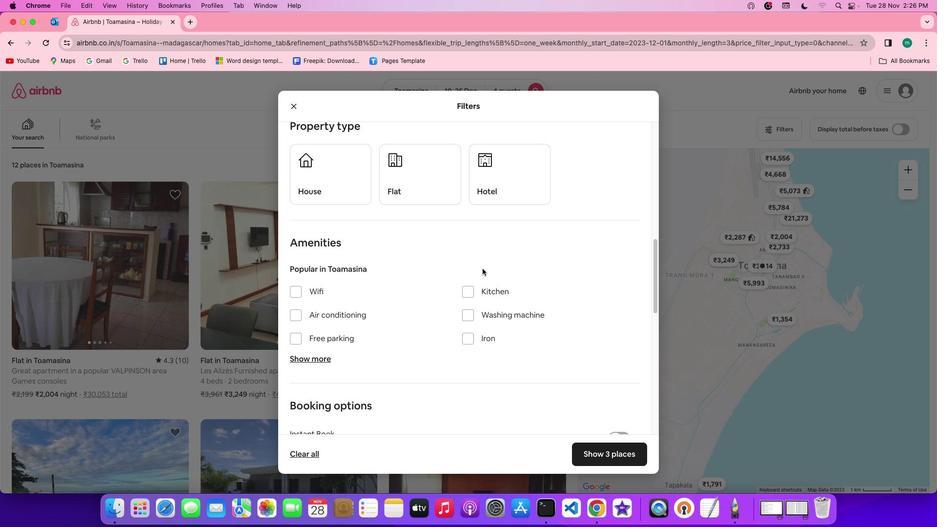 
Action: Mouse scrolled (482, 268) with delta (0, 0)
Screenshot: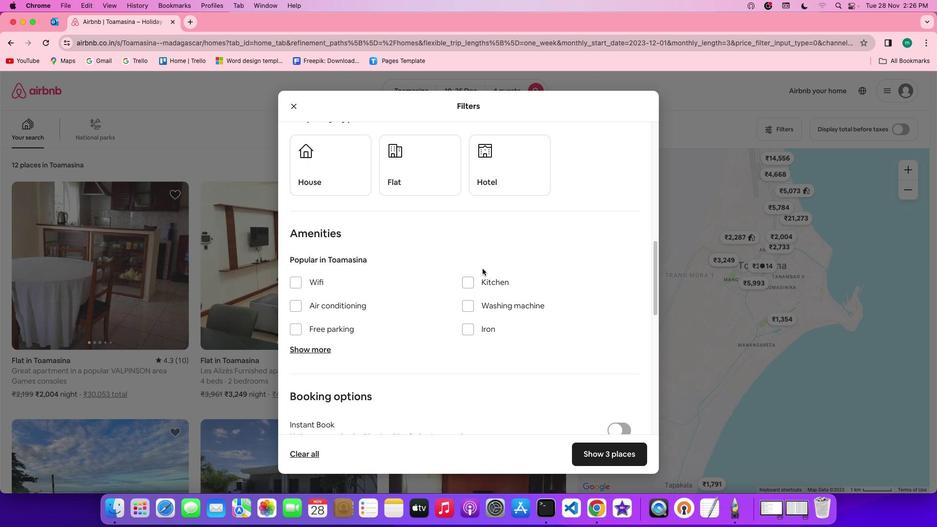 
Action: Mouse scrolled (482, 268) with delta (0, 0)
Screenshot: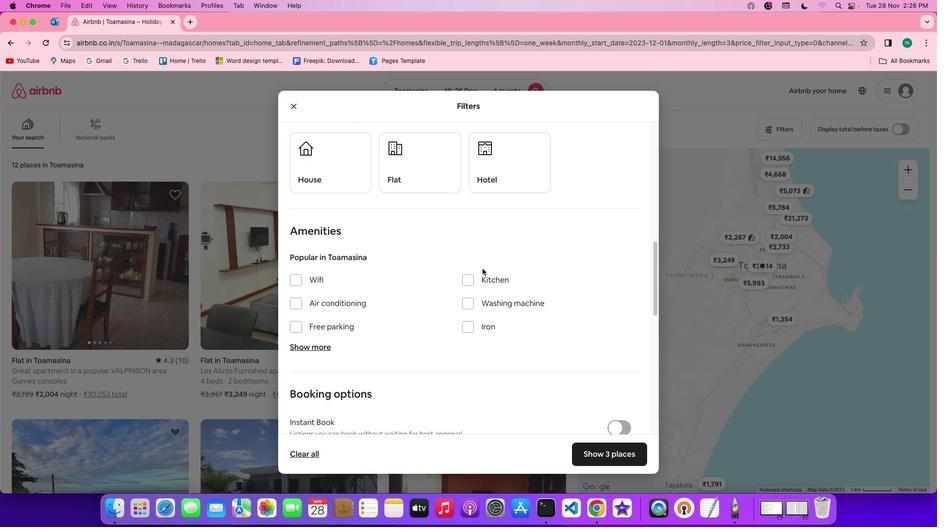 
Action: Mouse scrolled (482, 268) with delta (0, 0)
Screenshot: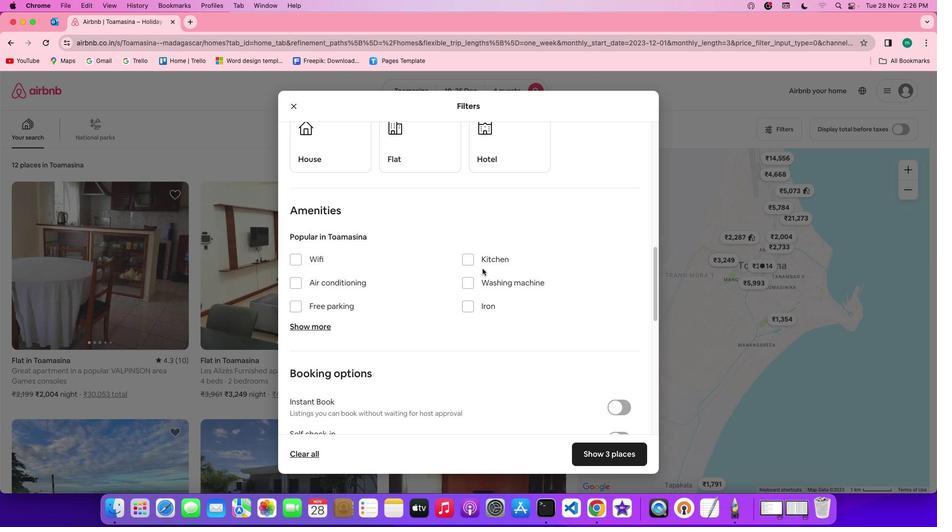 
Action: Mouse scrolled (482, 268) with delta (0, 0)
Screenshot: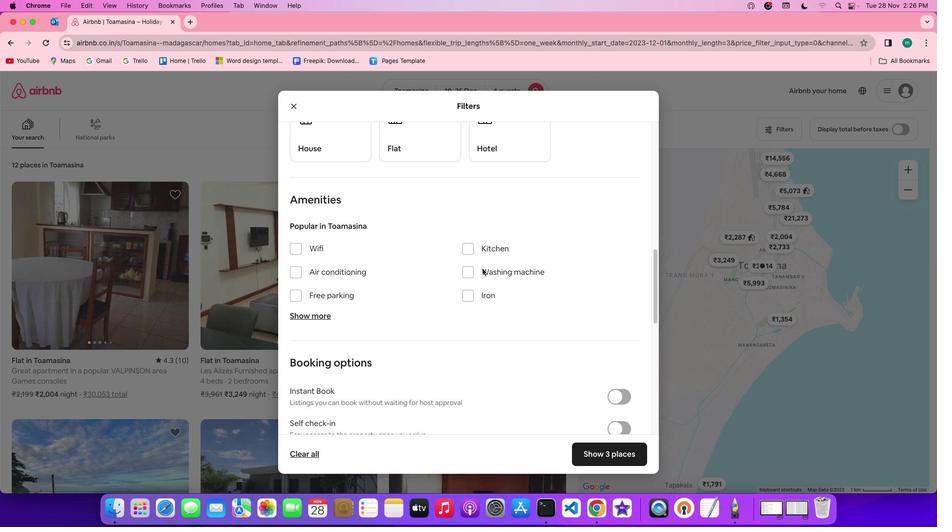 
Action: Mouse scrolled (482, 268) with delta (0, 0)
Screenshot: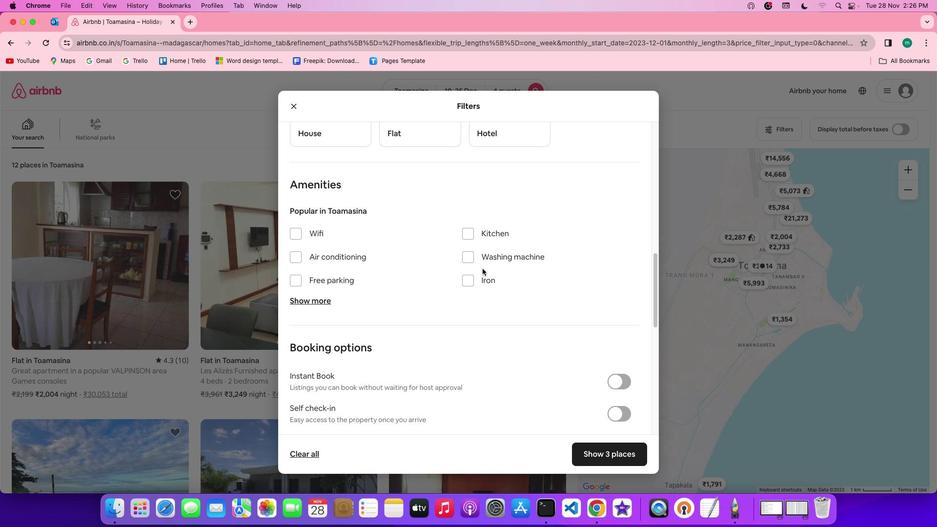 
Action: Mouse scrolled (482, 268) with delta (0, 0)
Screenshot: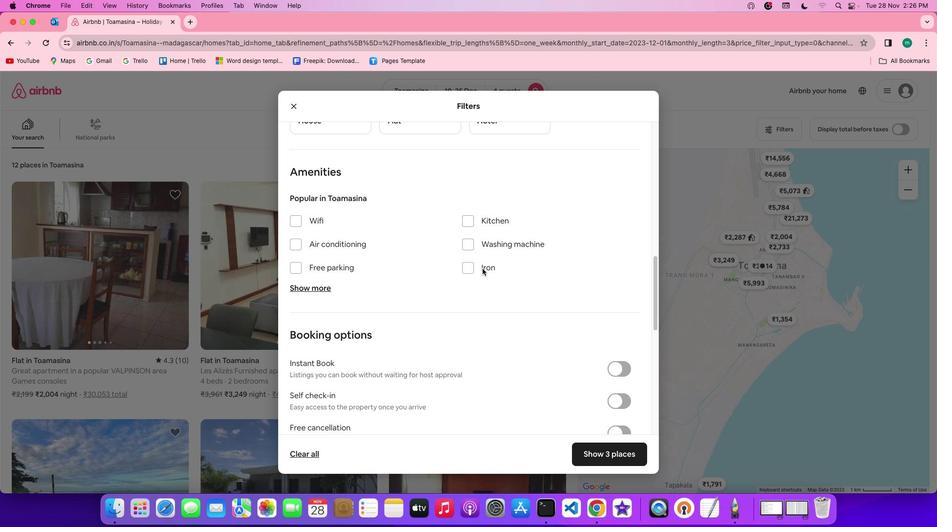 
Action: Mouse scrolled (482, 268) with delta (0, 0)
Screenshot: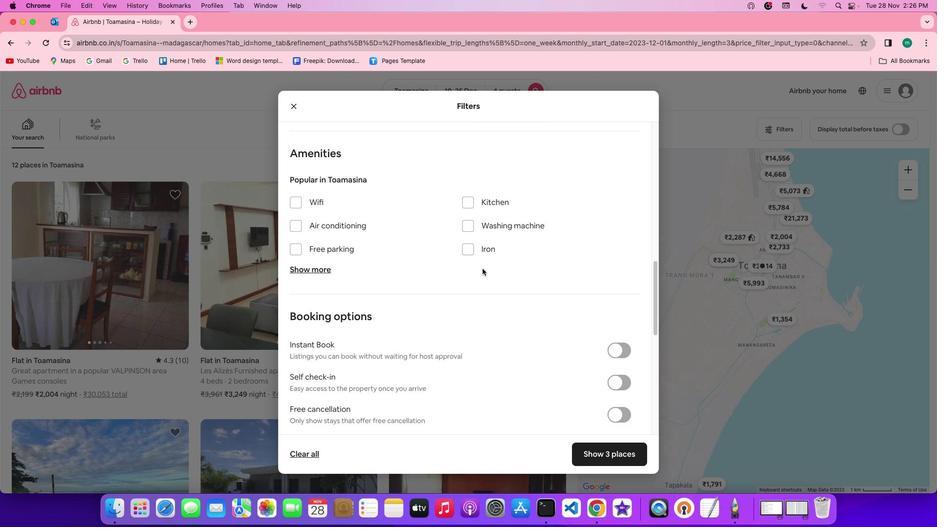 
Action: Mouse moved to (292, 194)
Screenshot: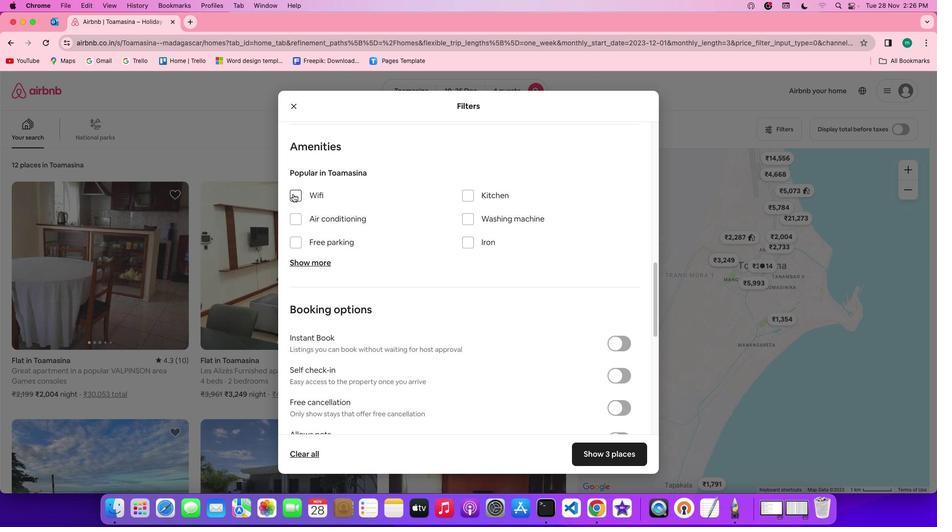 
Action: Mouse pressed left at (292, 194)
Screenshot: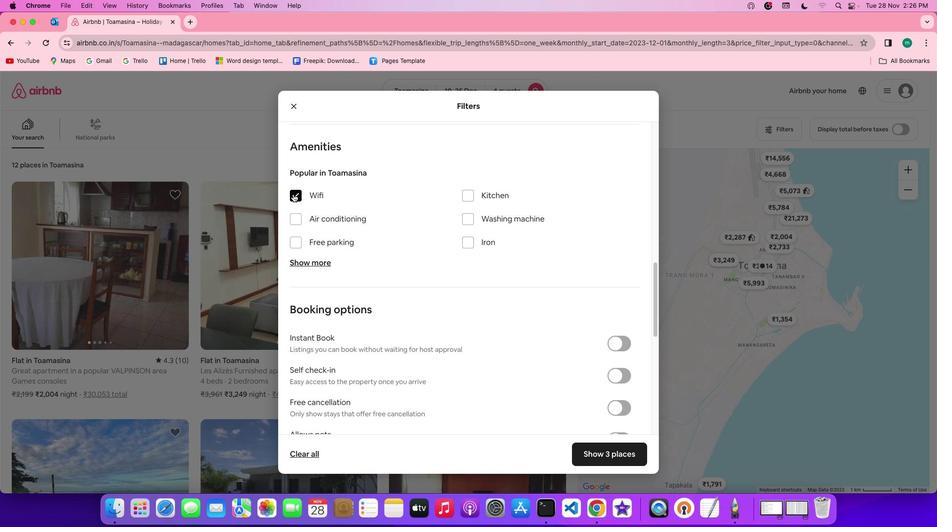 
Action: Mouse moved to (316, 262)
Screenshot: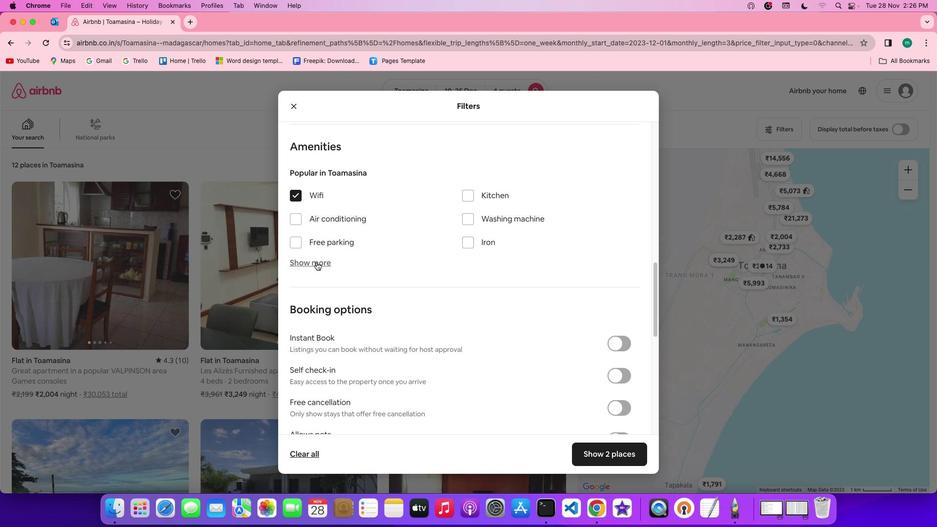 
Action: Mouse pressed left at (316, 262)
Screenshot: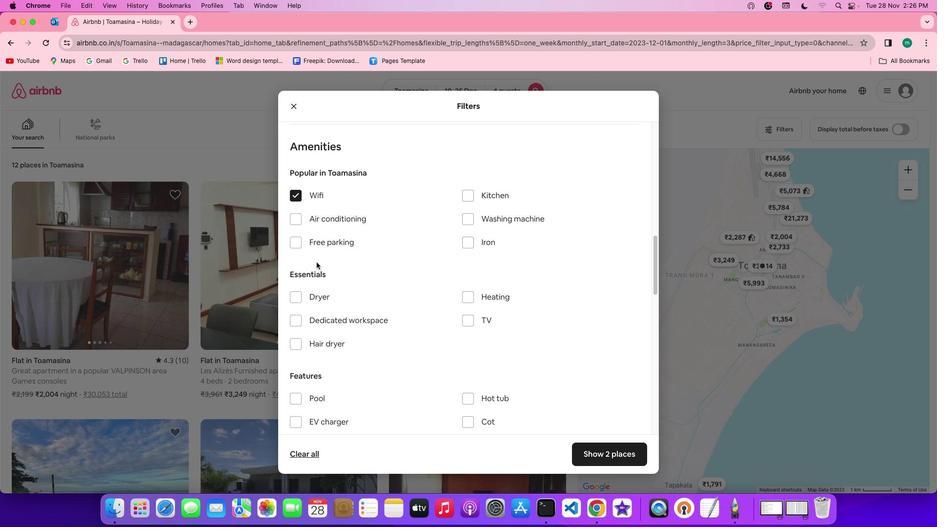 
Action: Mouse moved to (471, 326)
Screenshot: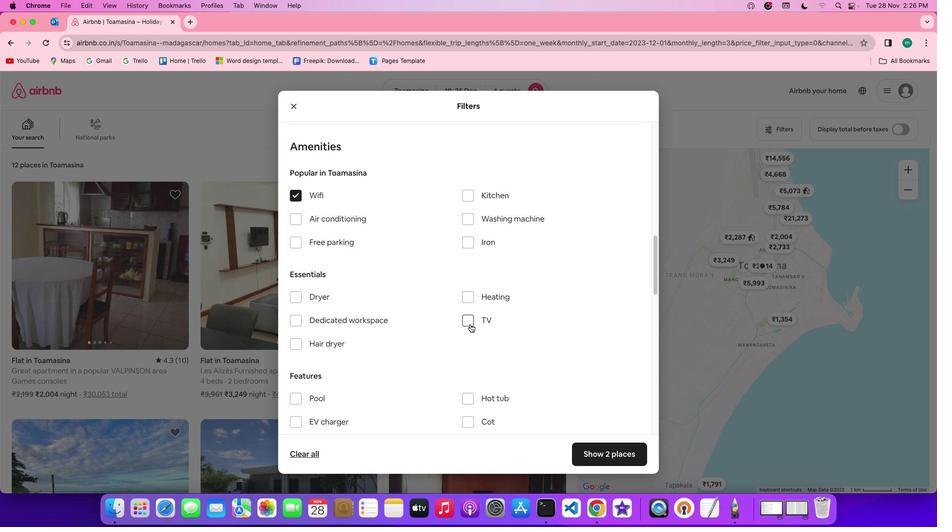 
Action: Mouse pressed left at (471, 326)
Screenshot: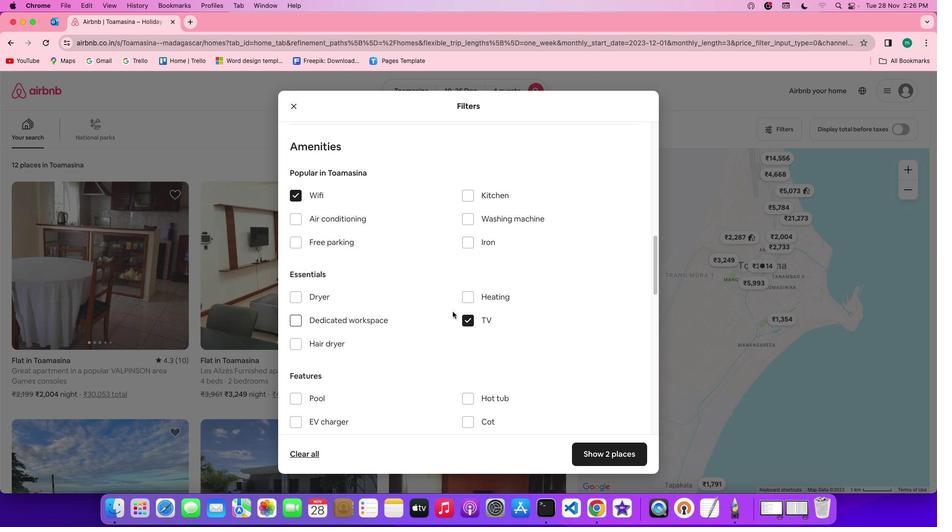 
Action: Mouse moved to (327, 241)
Screenshot: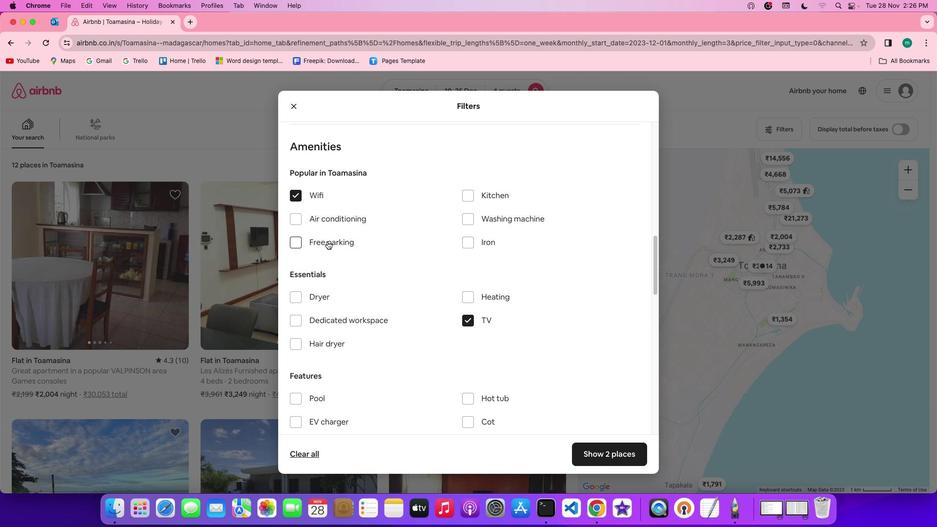 
Action: Mouse pressed left at (327, 241)
Screenshot: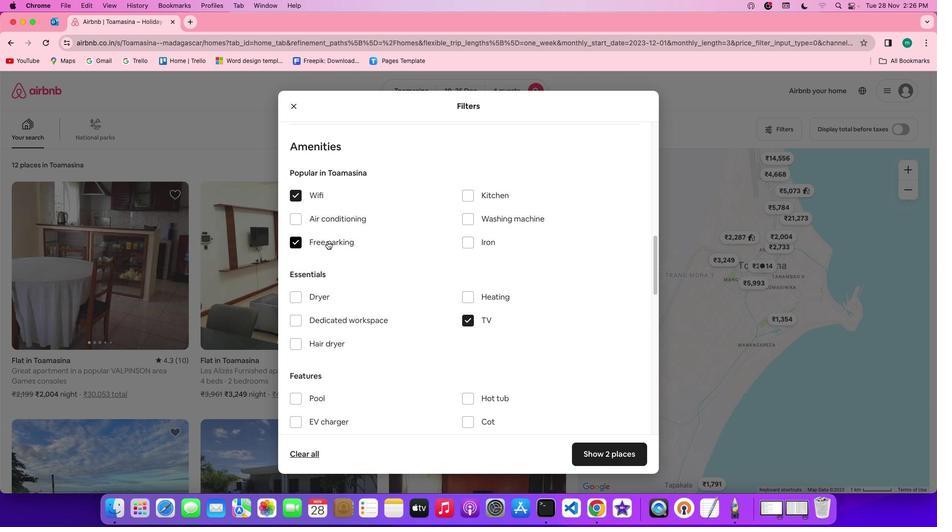 
Action: Mouse moved to (422, 286)
Screenshot: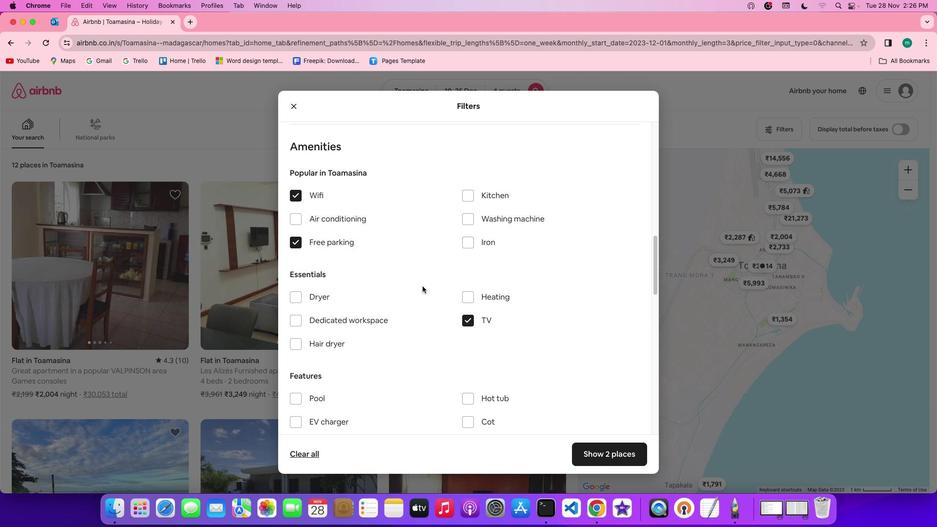 
Action: Mouse scrolled (422, 286) with delta (0, 0)
Screenshot: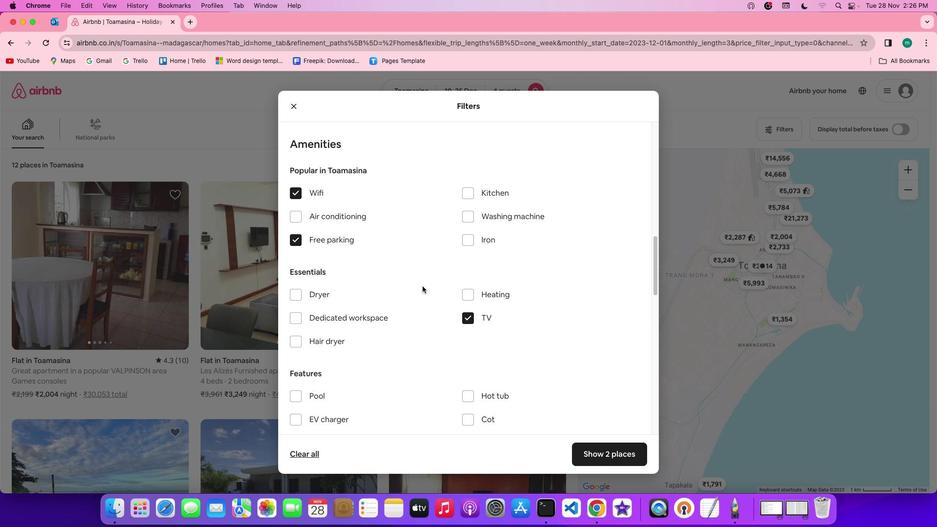 
Action: Mouse scrolled (422, 286) with delta (0, 0)
Screenshot: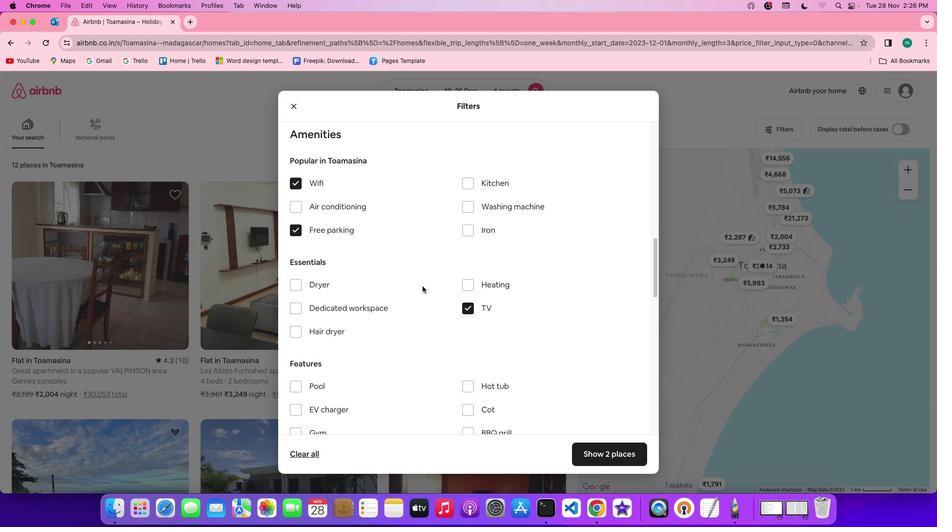 
Action: Mouse scrolled (422, 286) with delta (0, 0)
Screenshot: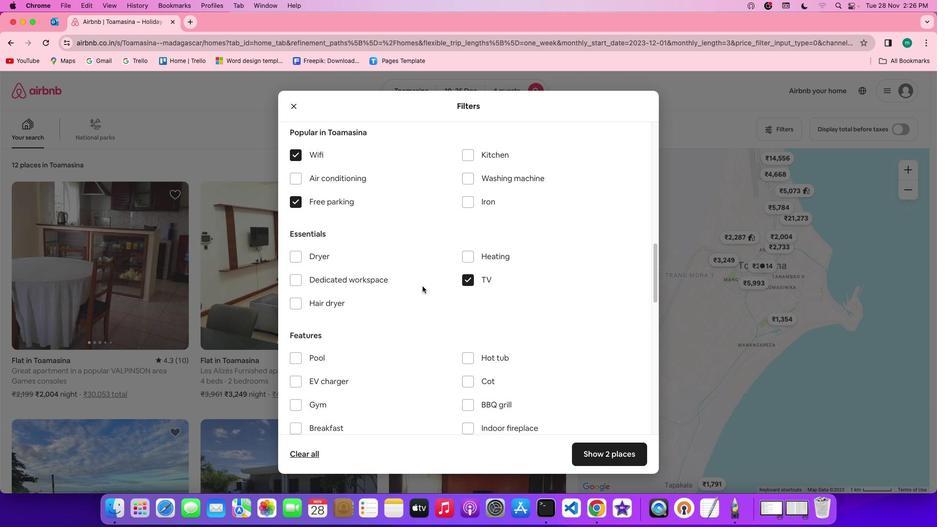 
Action: Mouse scrolled (422, 286) with delta (0, 0)
Screenshot: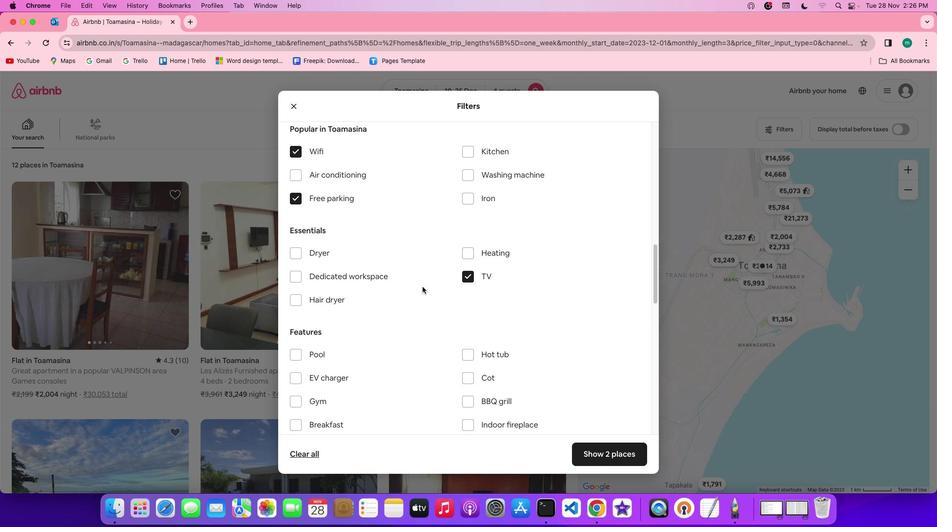 
Action: Mouse scrolled (422, 286) with delta (0, 0)
Screenshot: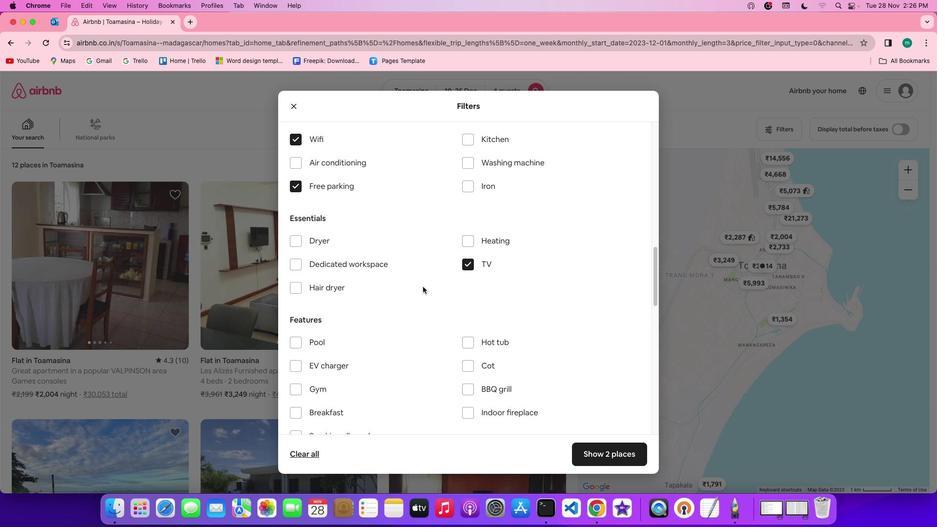 
Action: Mouse moved to (422, 286)
Screenshot: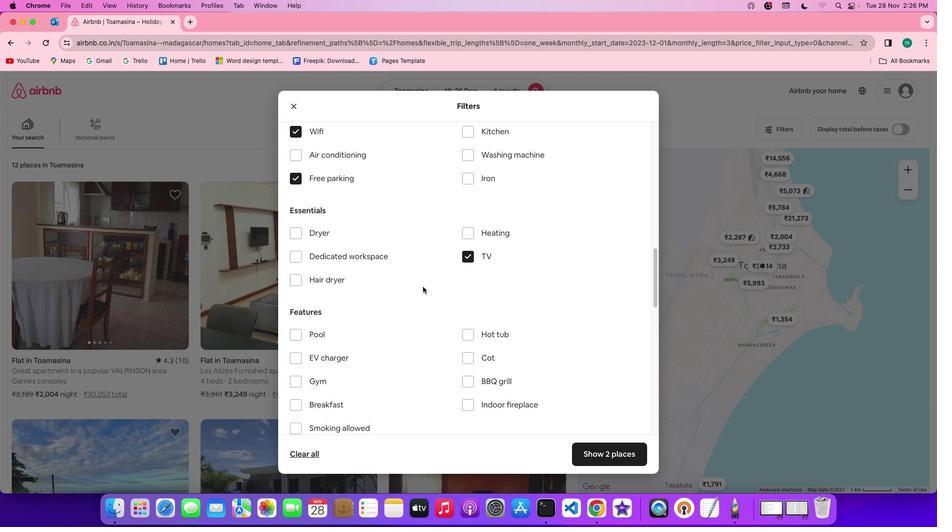
Action: Mouse scrolled (422, 286) with delta (0, 0)
Screenshot: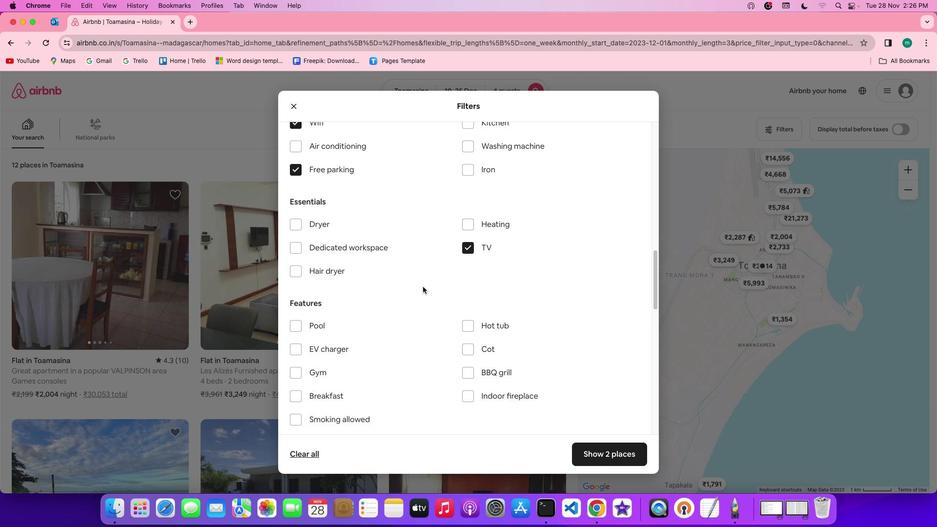 
Action: Mouse moved to (422, 286)
Screenshot: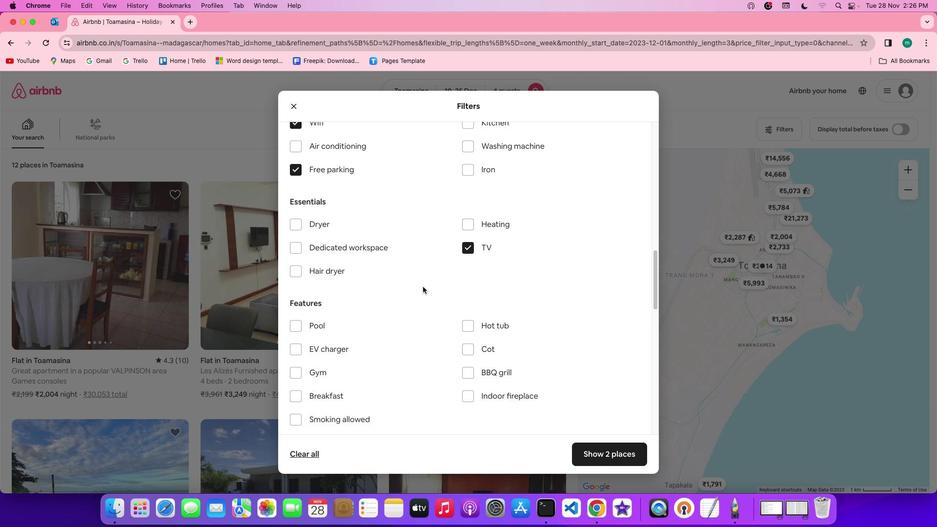 
Action: Mouse scrolled (422, 286) with delta (0, 0)
Screenshot: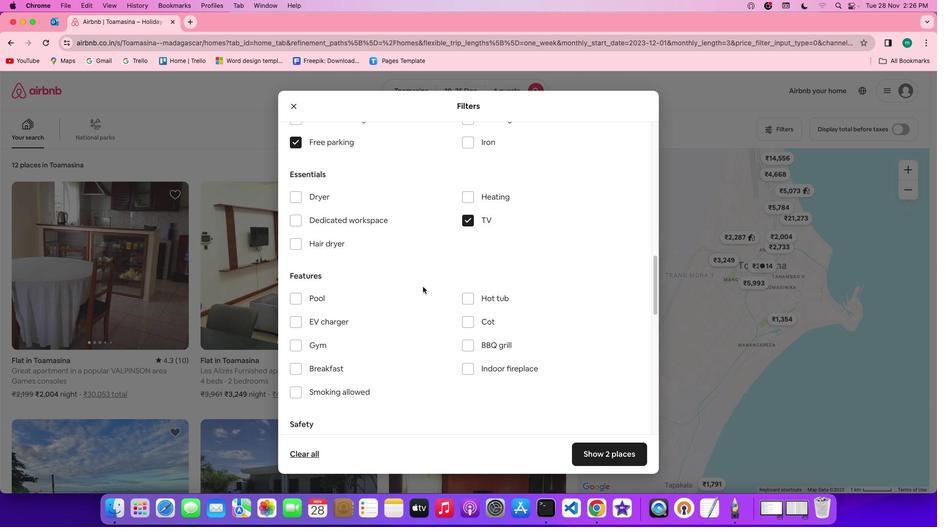 
Action: Mouse scrolled (422, 286) with delta (0, 0)
Screenshot: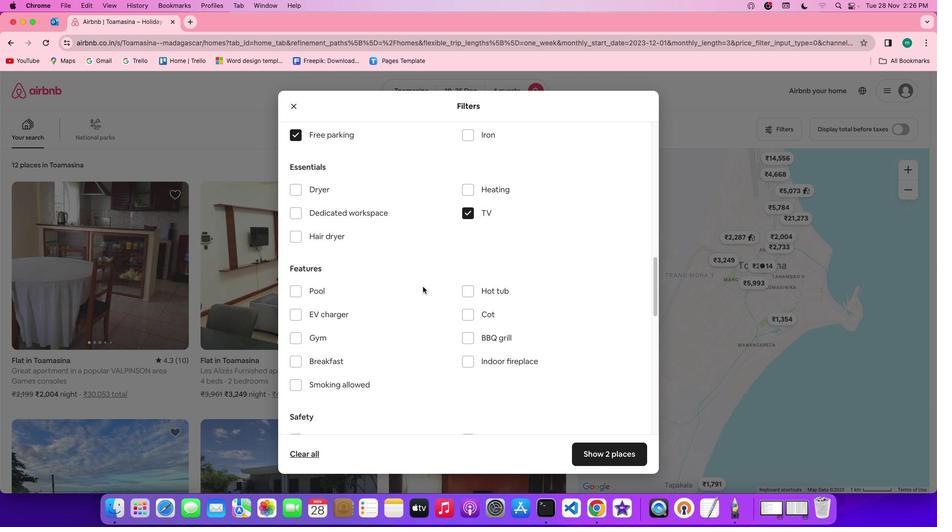 
Action: Mouse scrolled (422, 286) with delta (0, 0)
Screenshot: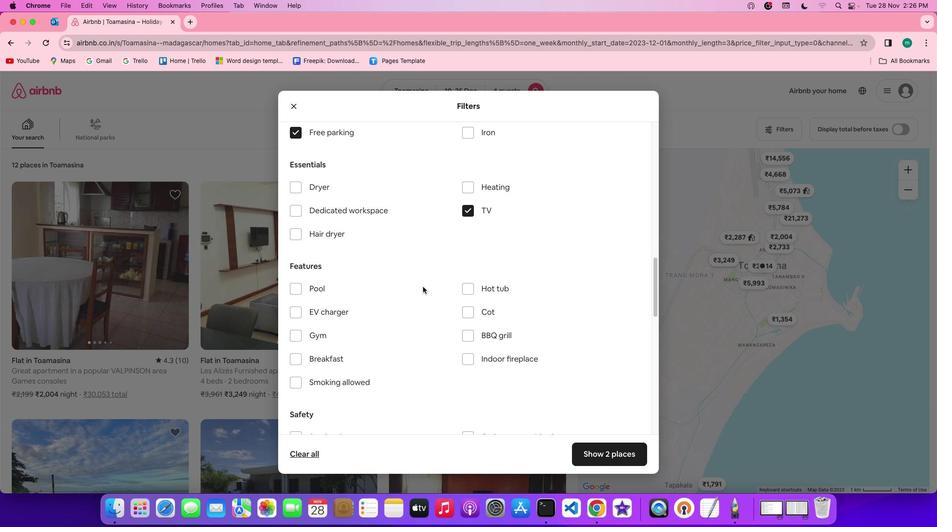 
Action: Mouse scrolled (422, 286) with delta (0, 0)
Screenshot: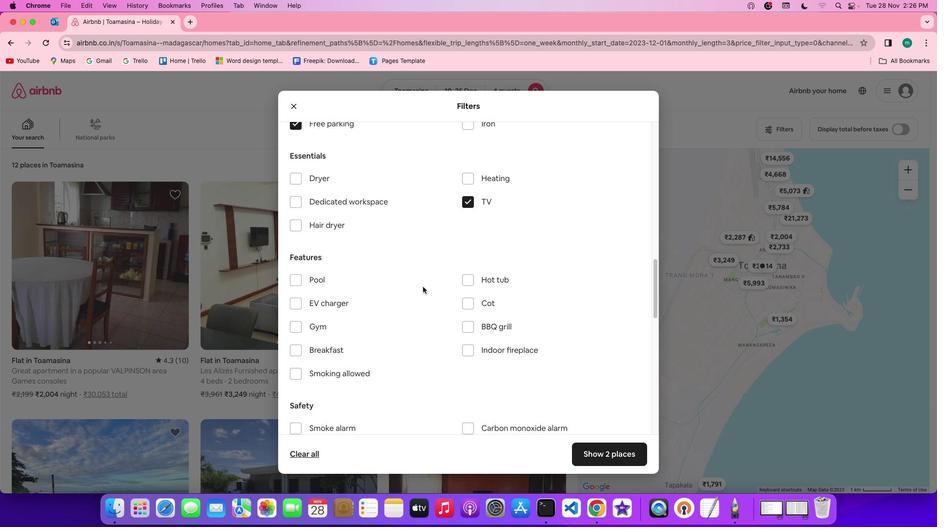 
Action: Mouse scrolled (422, 286) with delta (0, 0)
Screenshot: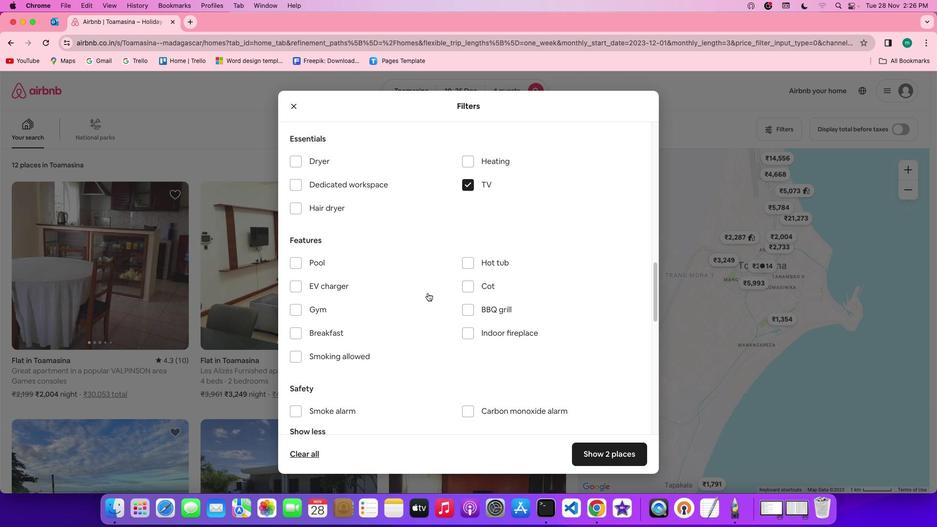 
Action: Mouse moved to (319, 310)
Screenshot: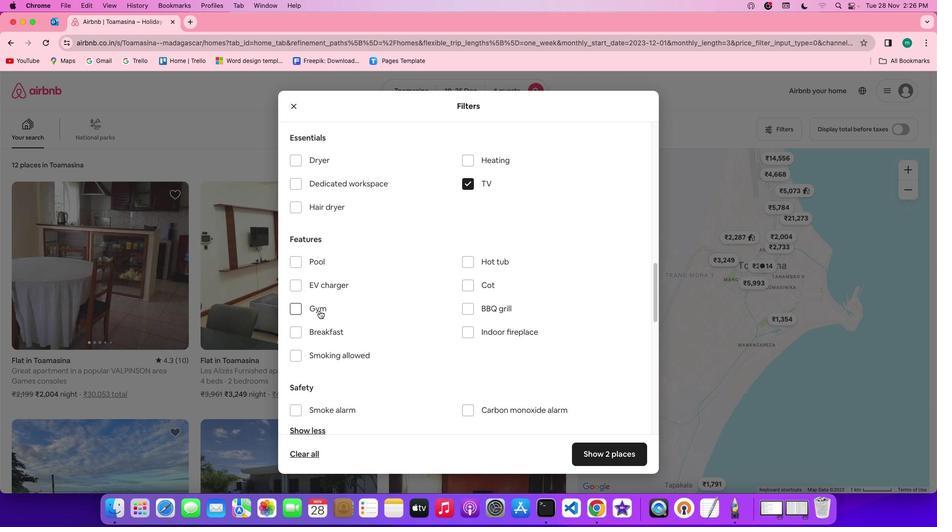 
Action: Mouse pressed left at (319, 310)
Screenshot: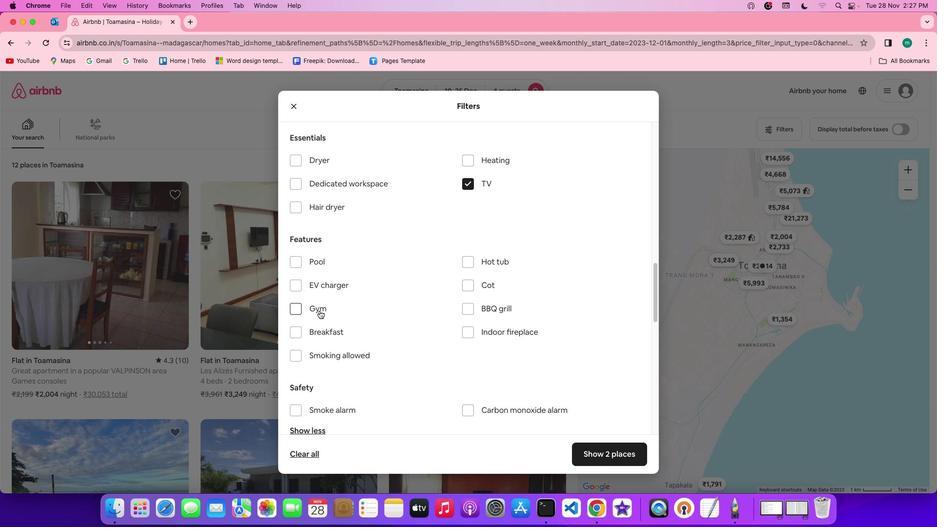 
Action: Mouse moved to (334, 332)
Screenshot: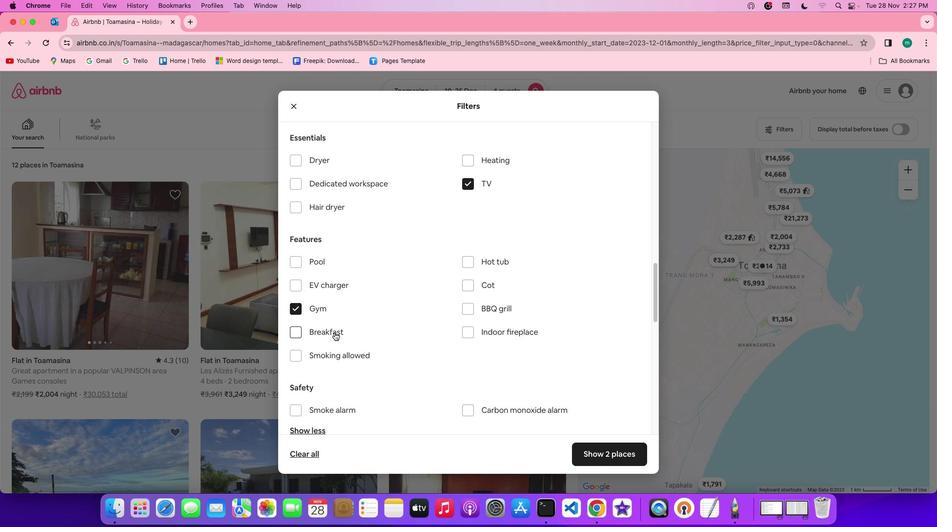 
Action: Mouse pressed left at (334, 332)
Screenshot: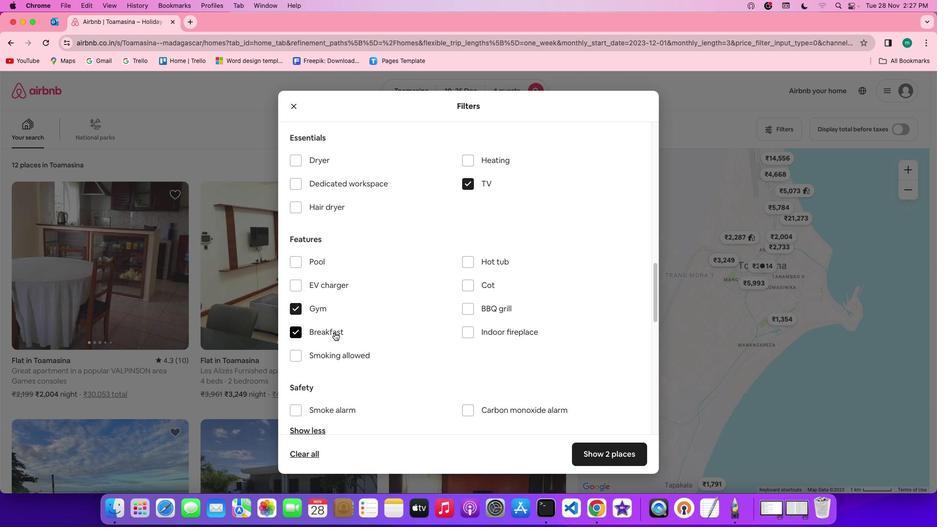 
Action: Mouse moved to (480, 366)
Screenshot: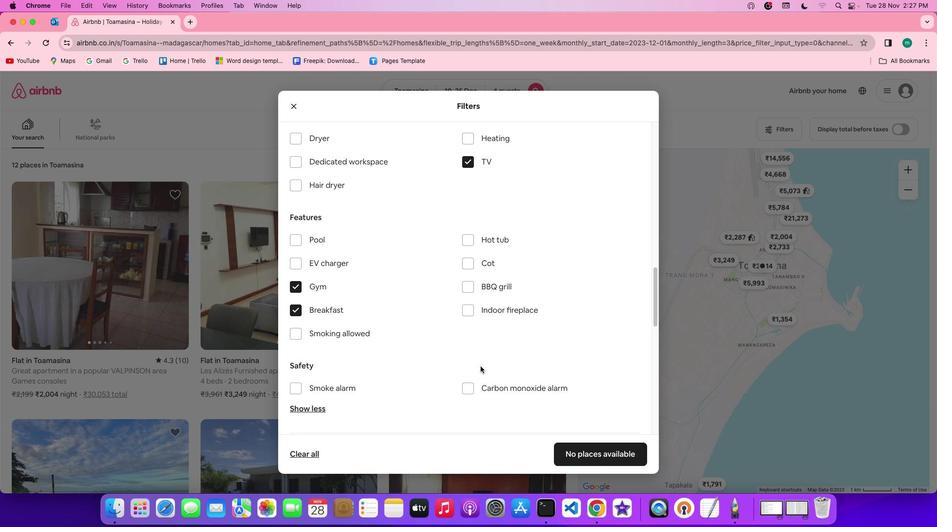 
Action: Mouse scrolled (480, 366) with delta (0, 0)
Screenshot: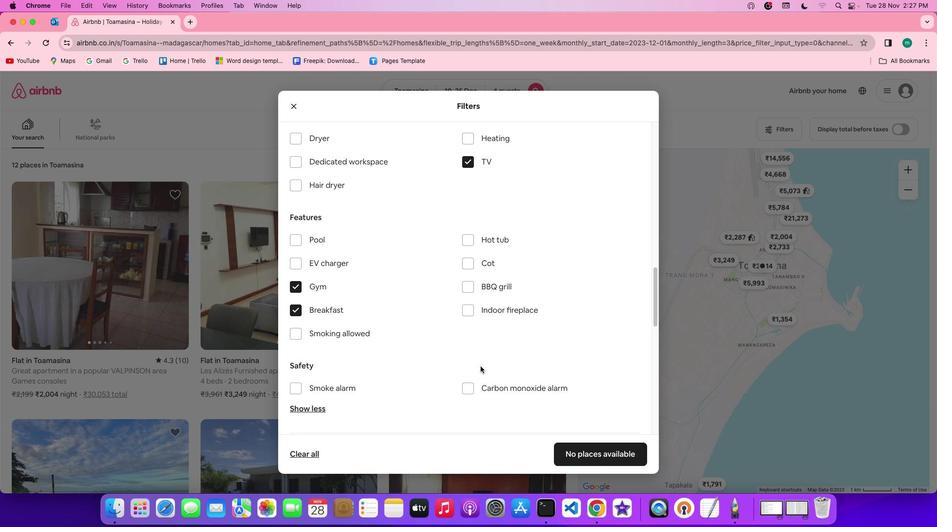 
Action: Mouse moved to (480, 366)
Screenshot: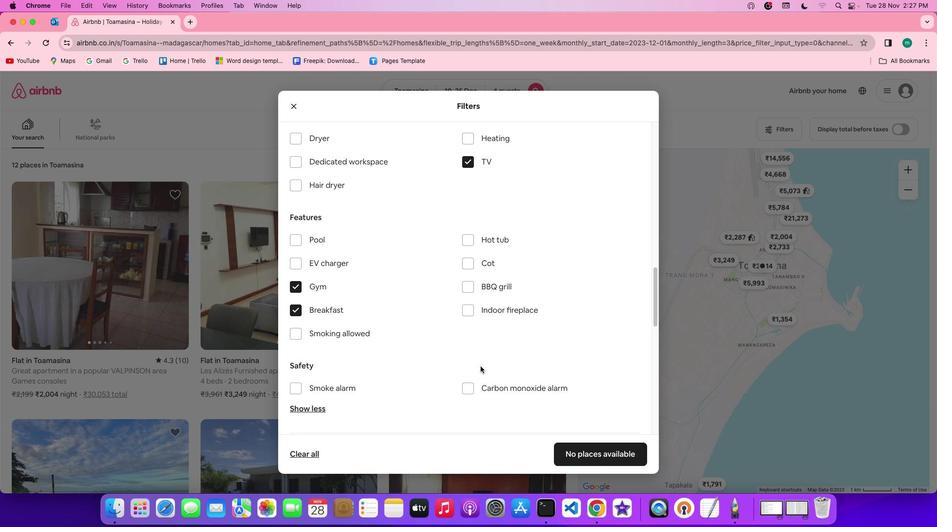 
Action: Mouse scrolled (480, 366) with delta (0, 0)
Screenshot: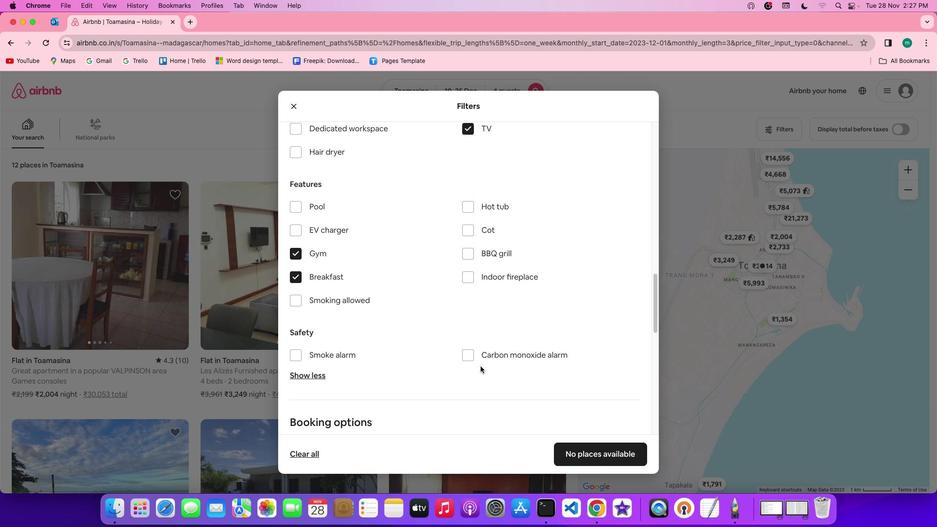 
Action: Mouse scrolled (480, 366) with delta (0, 0)
Screenshot: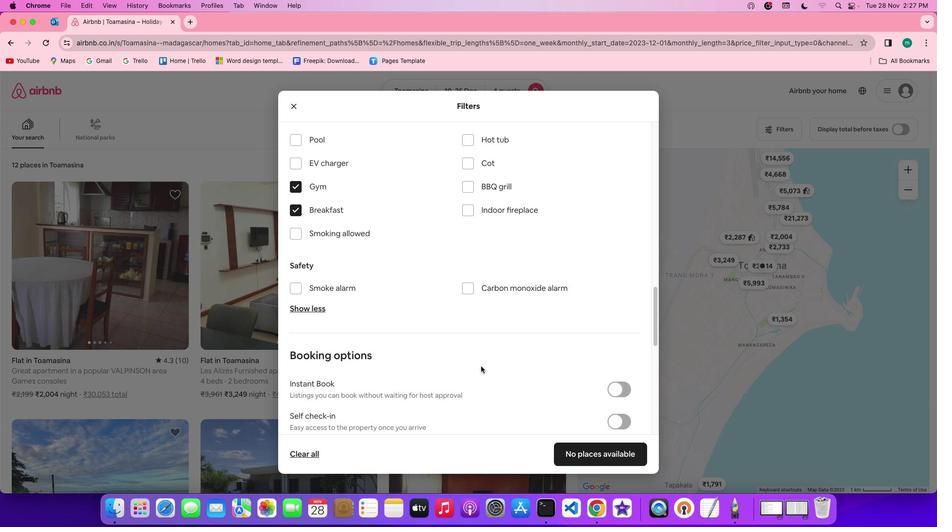 
Action: Mouse scrolled (480, 366) with delta (0, -1)
Screenshot: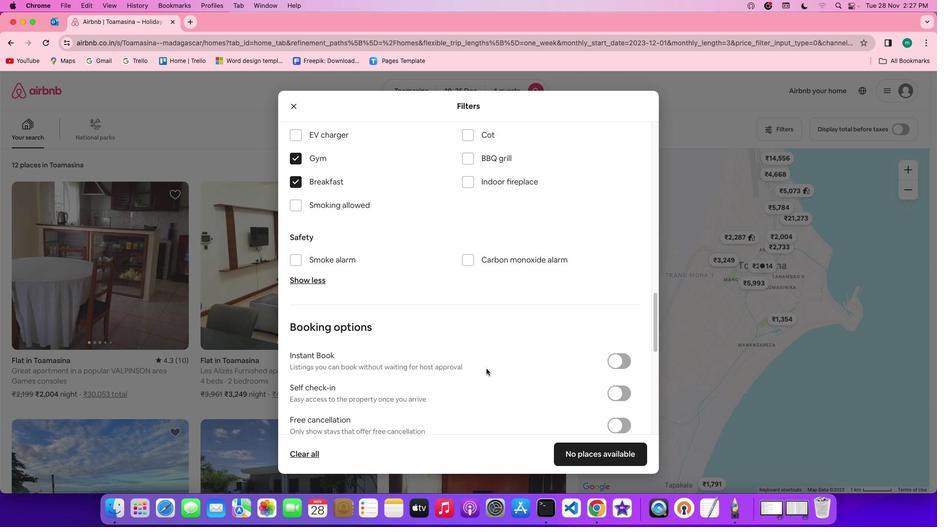
Action: Mouse moved to (513, 386)
Screenshot: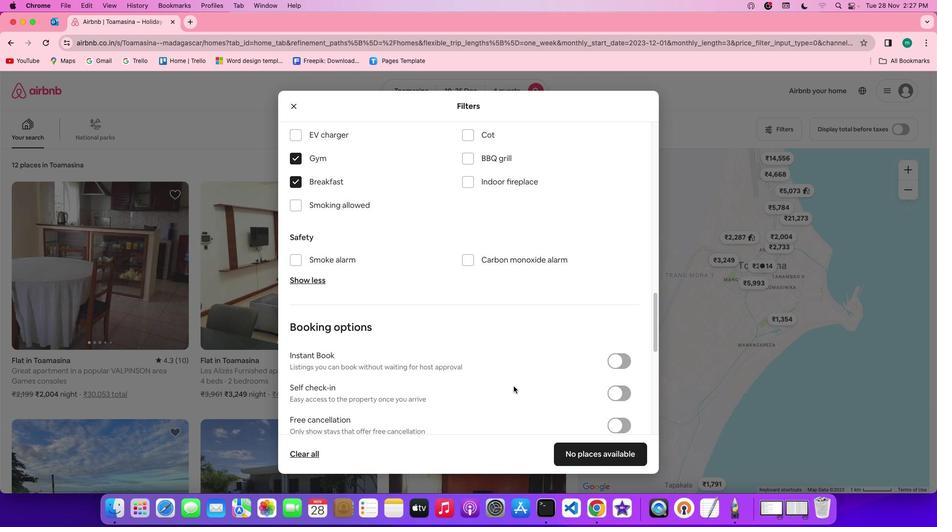
Action: Mouse scrolled (513, 386) with delta (0, 0)
Screenshot: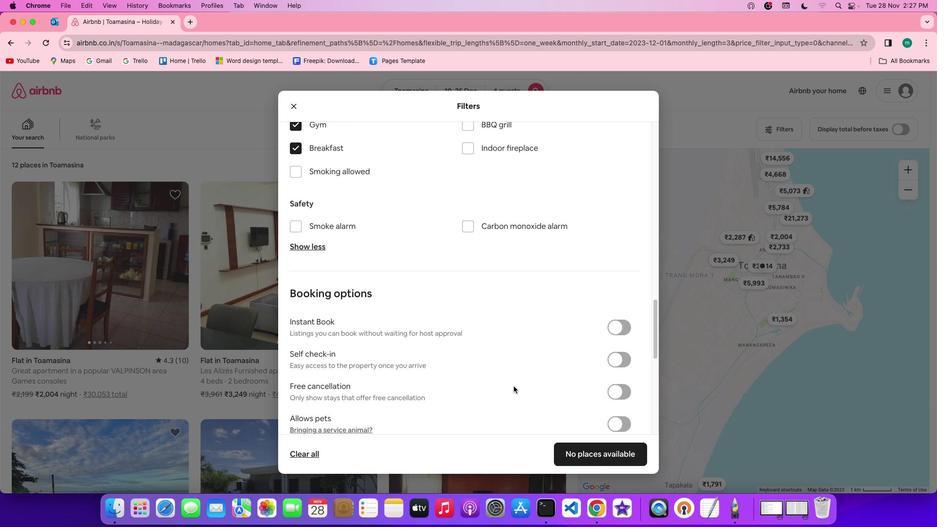 
Action: Mouse scrolled (513, 386) with delta (0, 0)
Screenshot: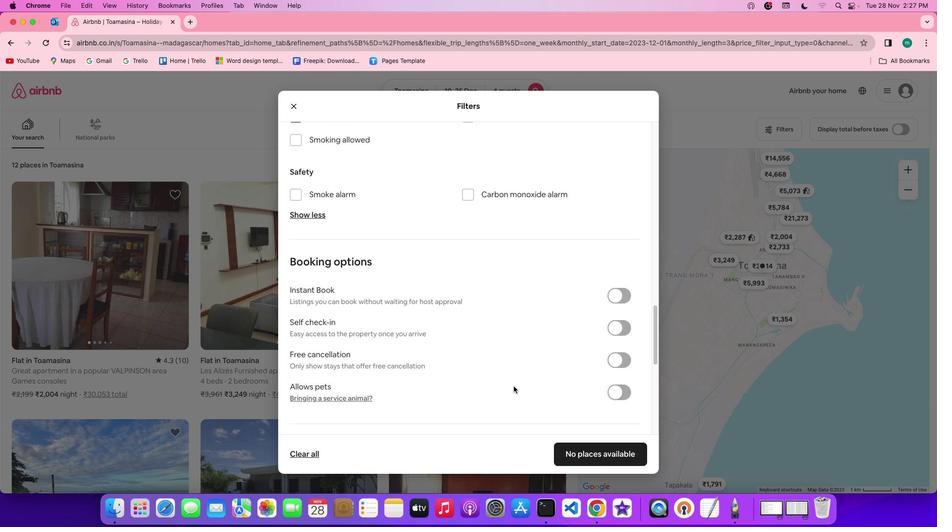 
Action: Mouse scrolled (513, 386) with delta (0, 0)
Screenshot: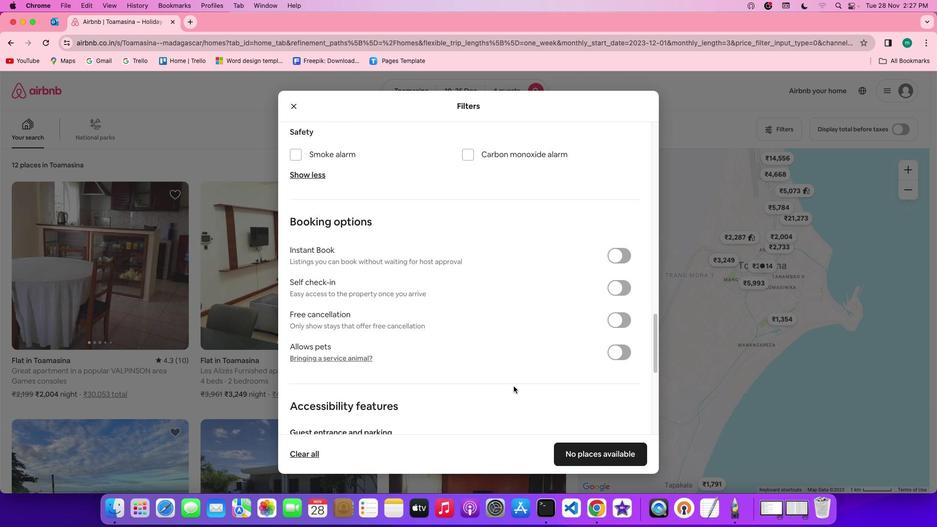 
Action: Mouse scrolled (513, 386) with delta (0, -1)
Screenshot: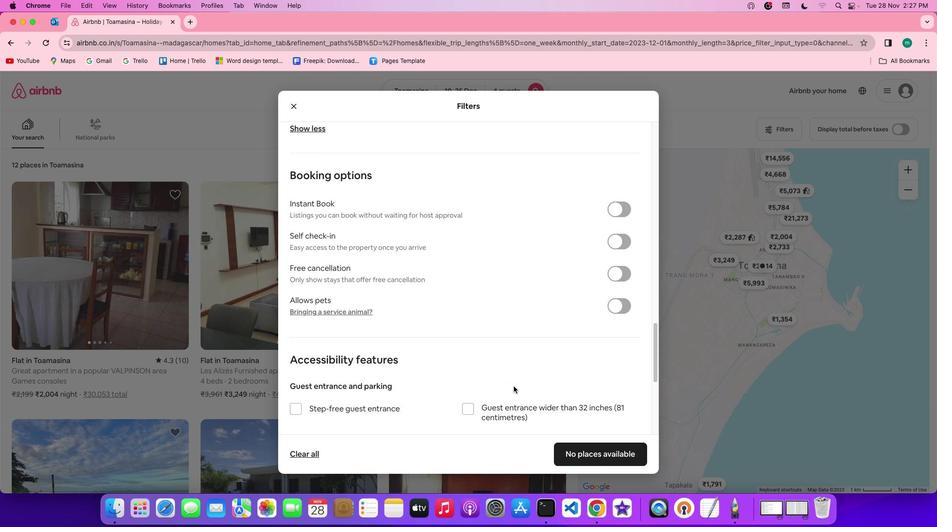 
Action: Mouse scrolled (513, 386) with delta (0, 0)
Screenshot: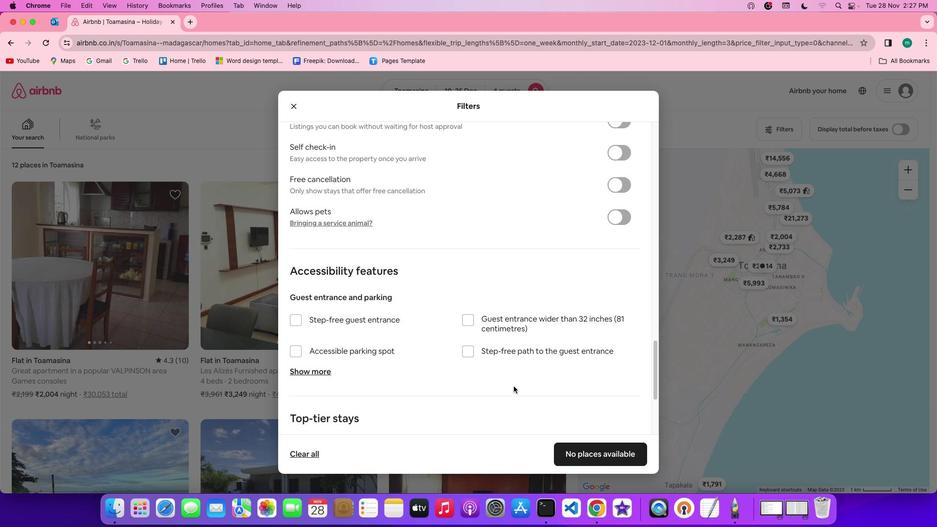 
Action: Mouse scrolled (513, 386) with delta (0, 0)
Screenshot: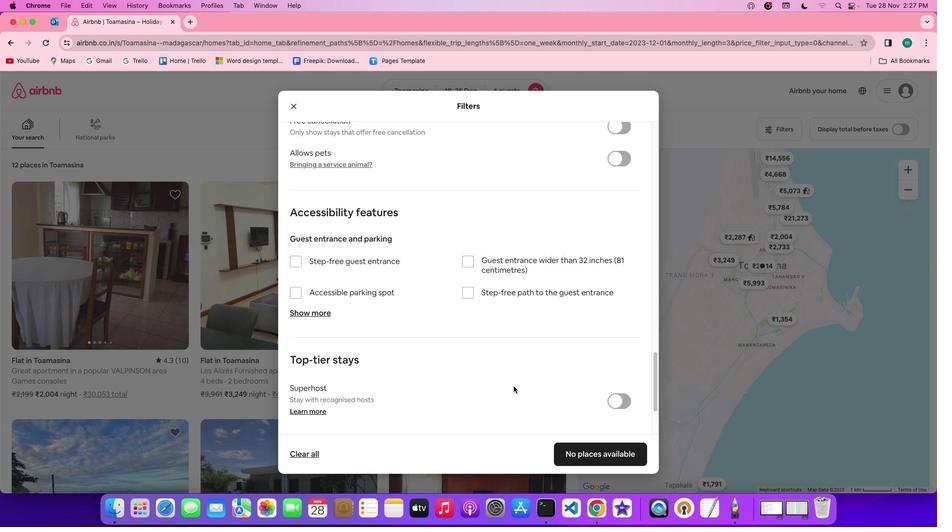 
Action: Mouse scrolled (513, 386) with delta (0, -1)
Screenshot: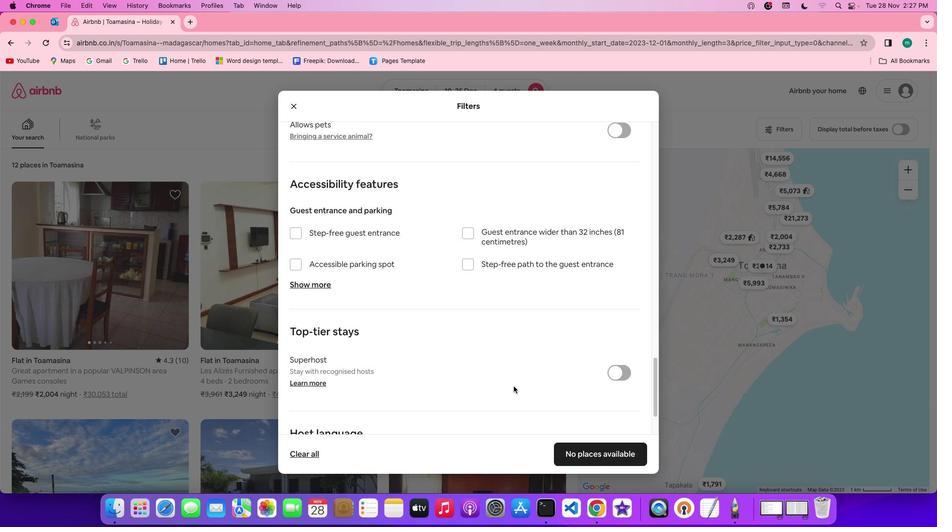 
Action: Mouse scrolled (513, 386) with delta (0, -1)
Screenshot: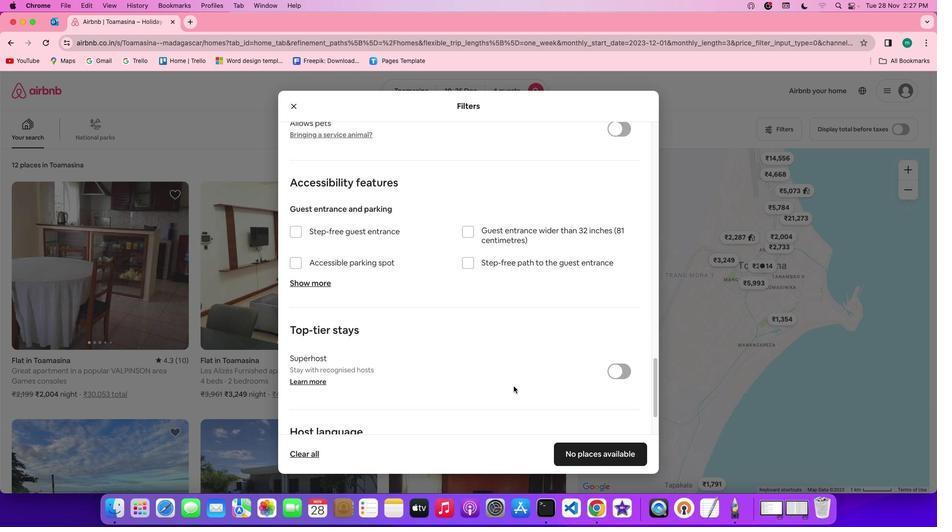
Action: Mouse scrolled (513, 386) with delta (0, 0)
Screenshot: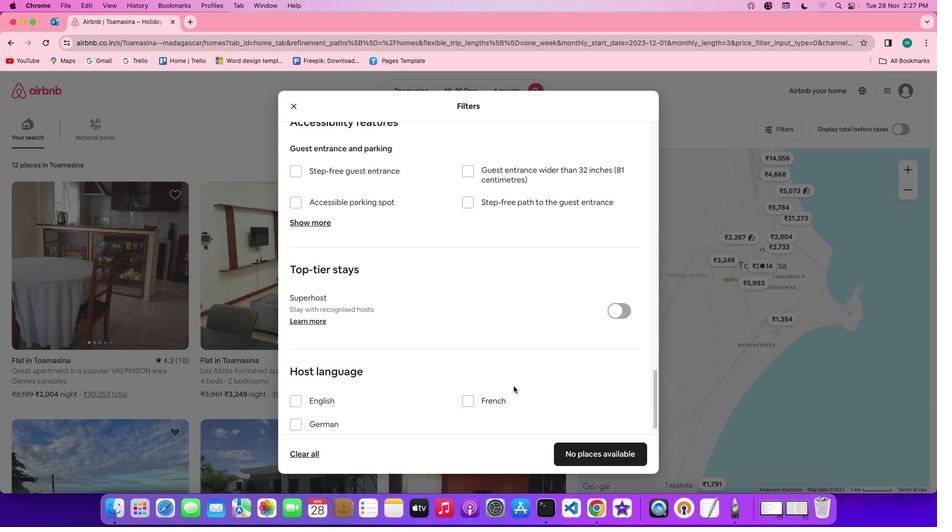 
Action: Mouse scrolled (513, 386) with delta (0, 0)
Screenshot: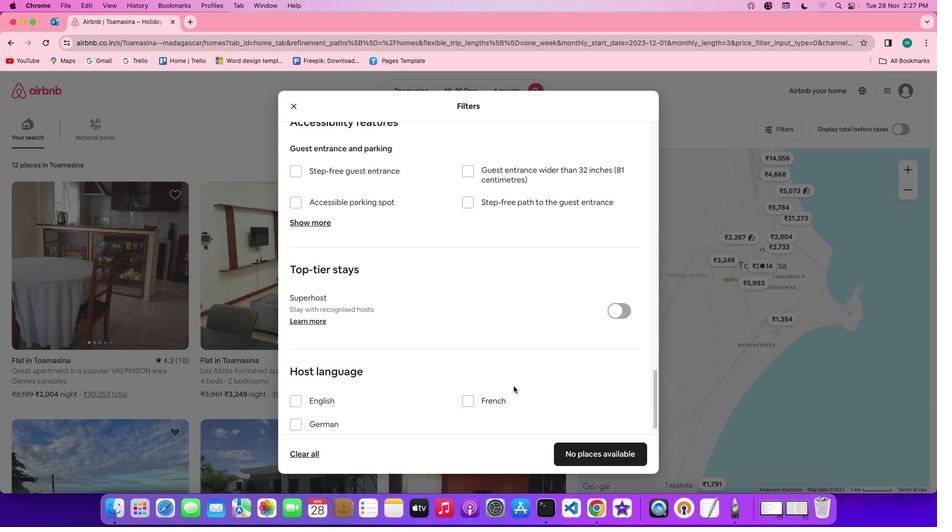 
Action: Mouse scrolled (513, 386) with delta (0, -1)
Screenshot: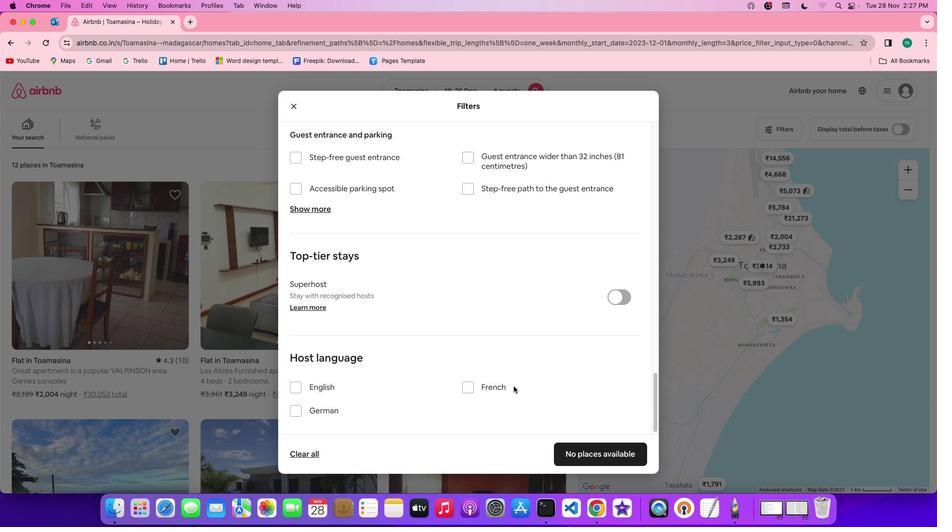 
Action: Mouse scrolled (513, 386) with delta (0, -2)
Screenshot: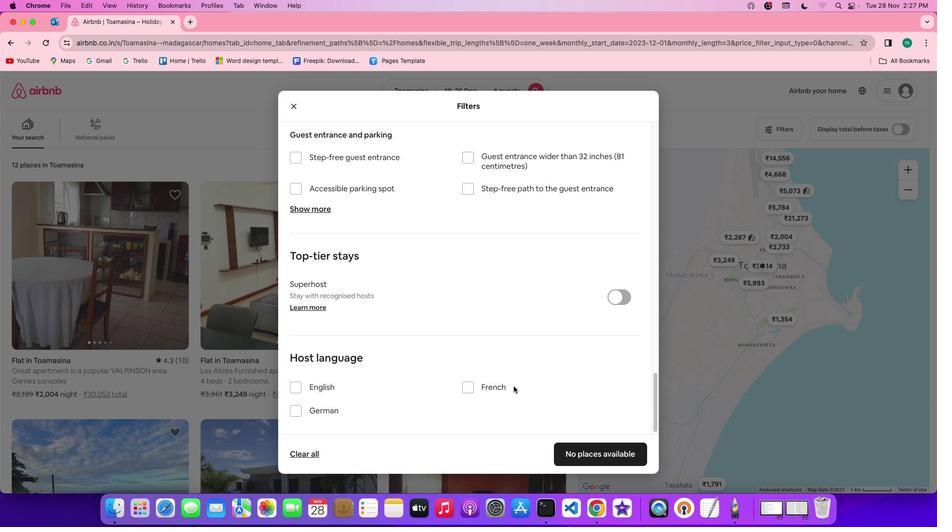 
Action: Mouse scrolled (513, 386) with delta (0, -2)
Screenshot: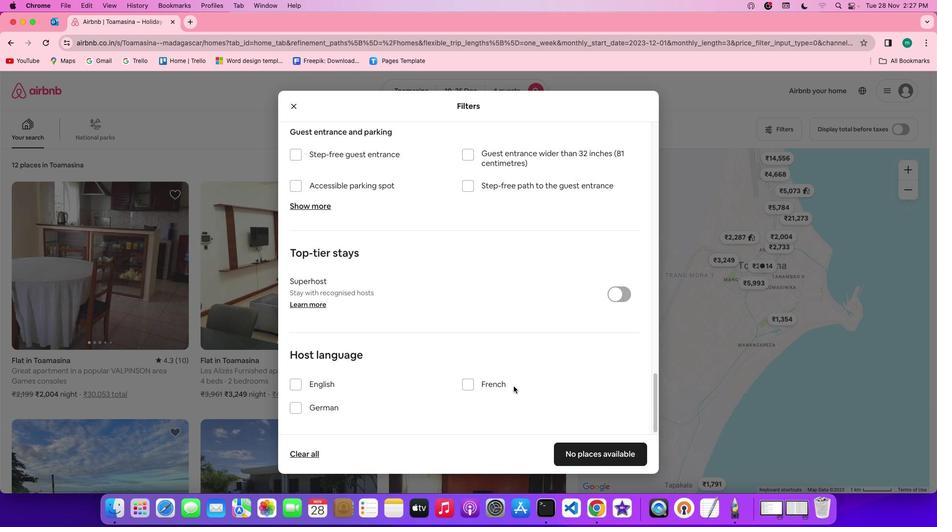 
Action: Mouse scrolled (513, 386) with delta (0, -3)
Screenshot: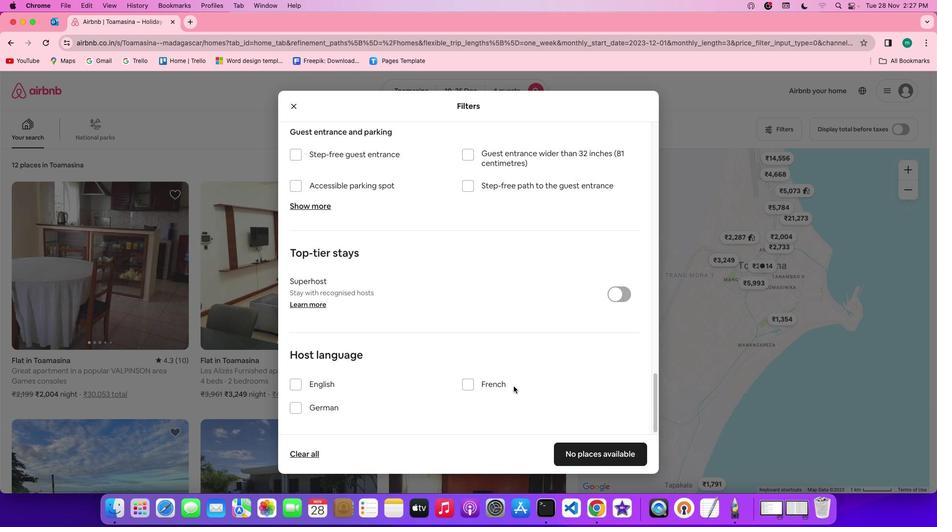 
Action: Mouse moved to (558, 409)
Screenshot: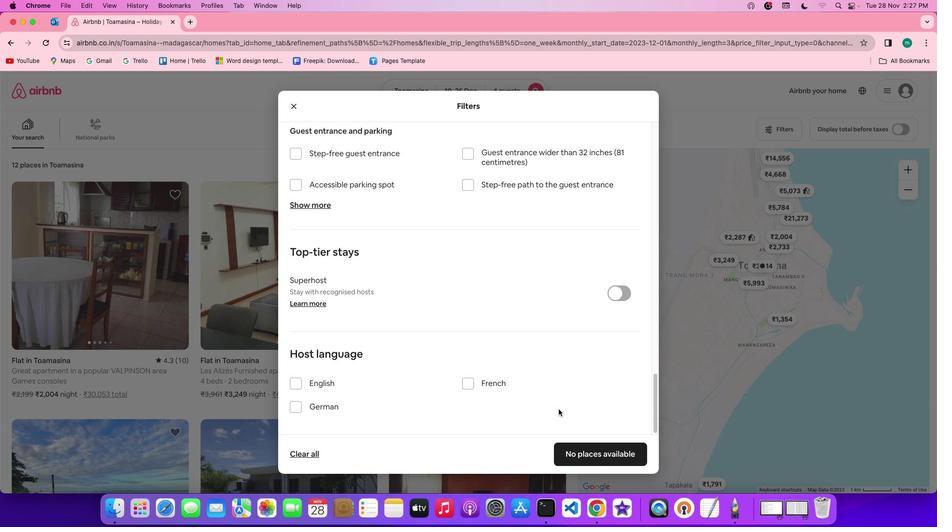 
Action: Mouse scrolled (558, 409) with delta (0, 0)
Screenshot: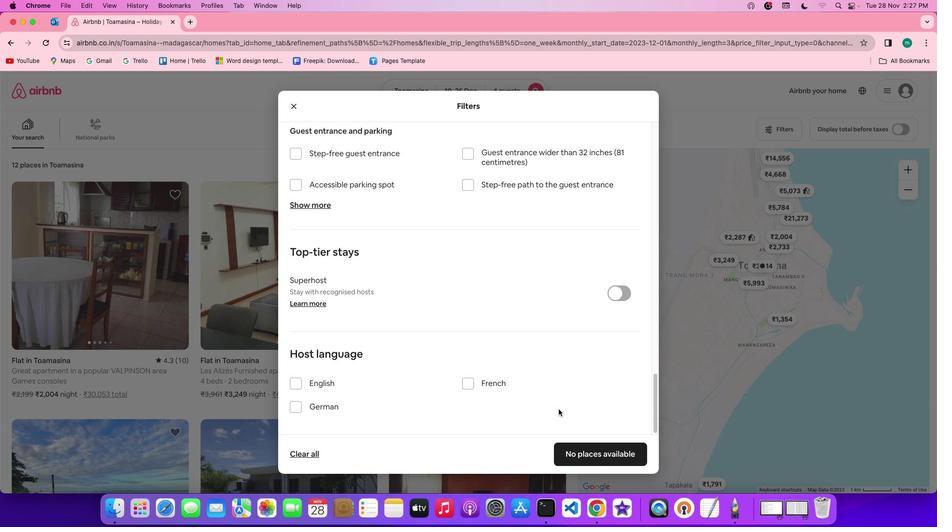 
Action: Mouse scrolled (558, 409) with delta (0, 0)
Screenshot: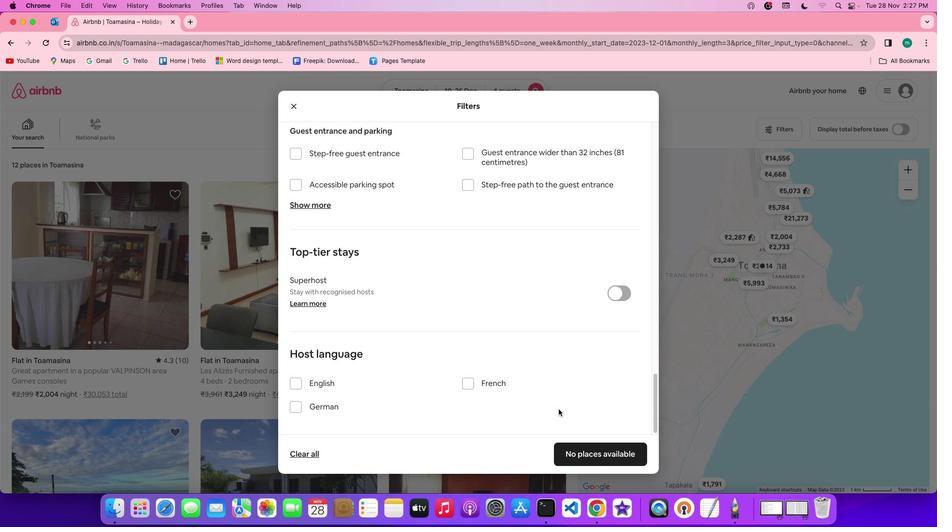 
Action: Mouse scrolled (558, 409) with delta (0, -1)
Screenshot: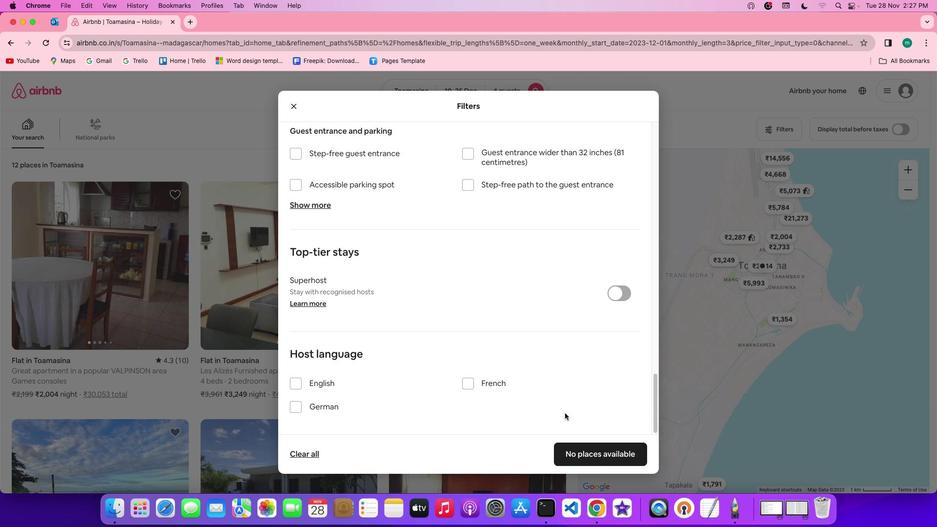 
Action: Mouse scrolled (558, 409) with delta (0, -2)
Screenshot: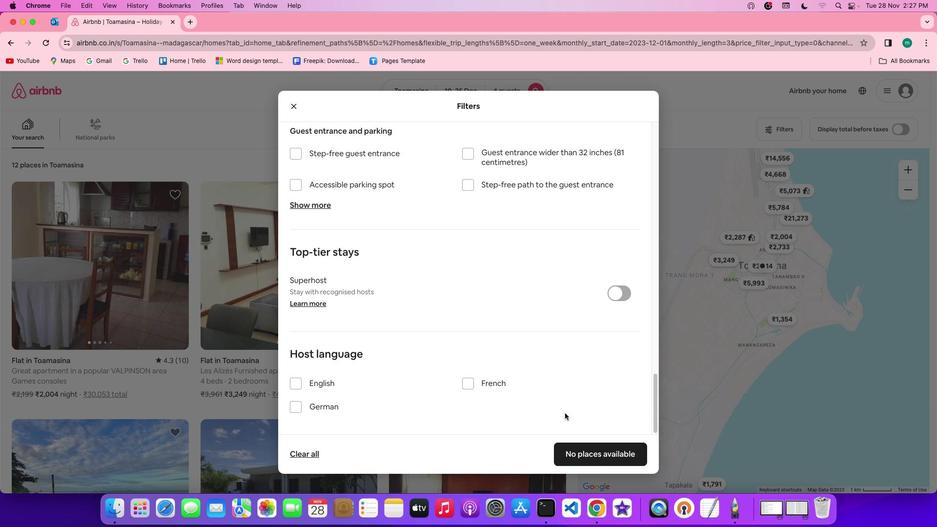 
Action: Mouse scrolled (558, 409) with delta (0, -2)
Screenshot: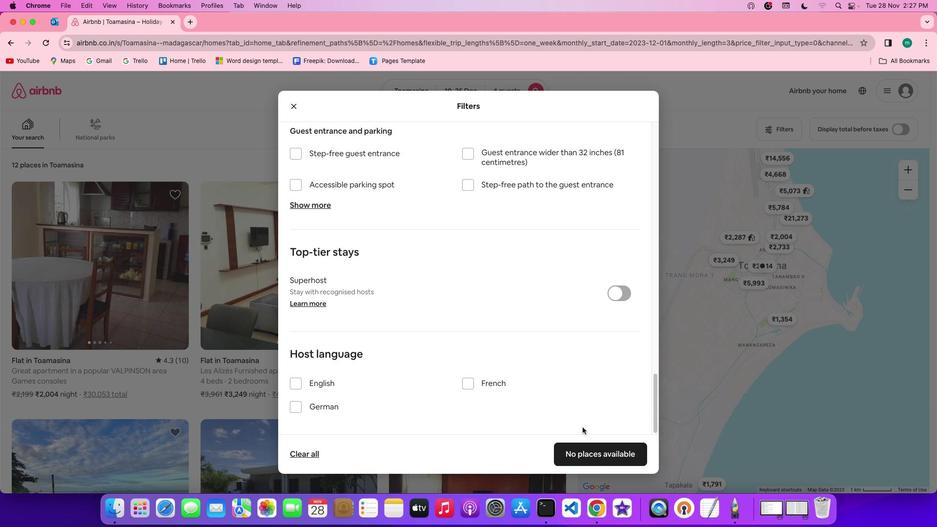 
Action: Mouse moved to (611, 451)
Screenshot: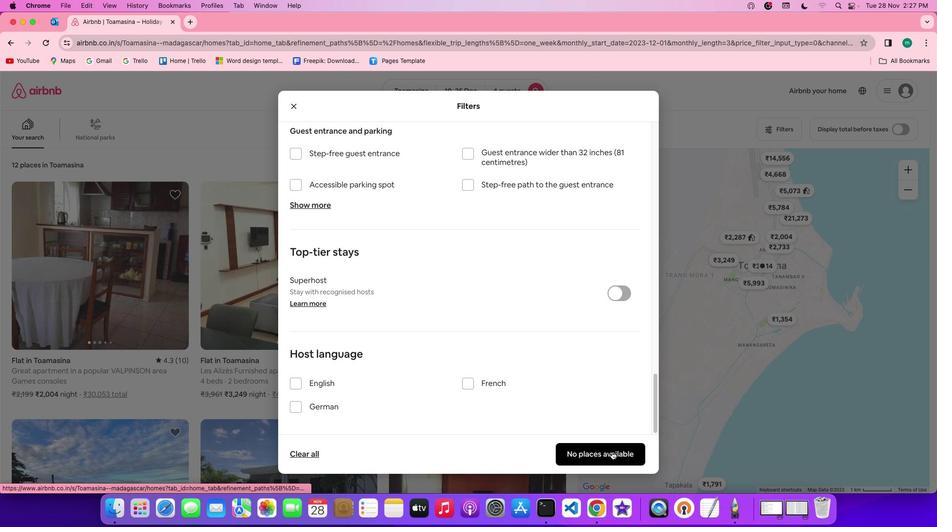 
Action: Mouse pressed left at (611, 451)
Screenshot: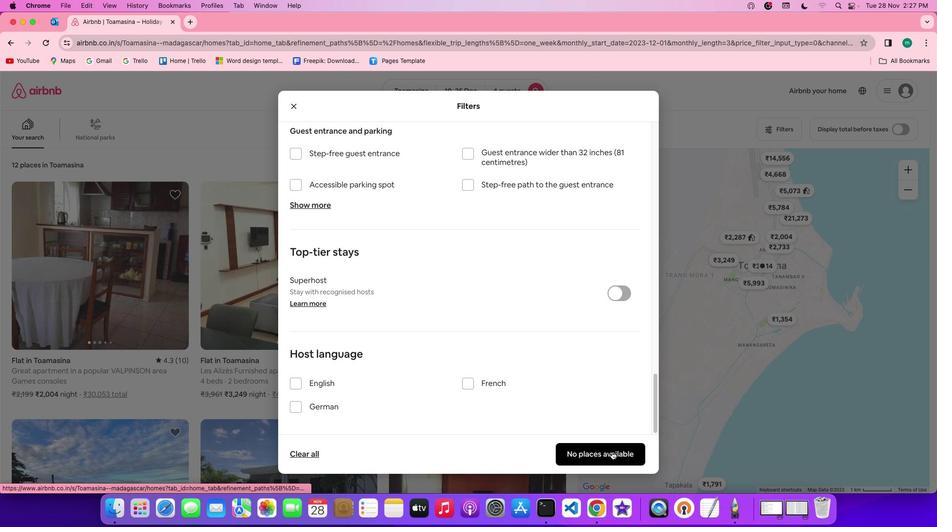 
Action: Mouse moved to (420, 368)
Screenshot: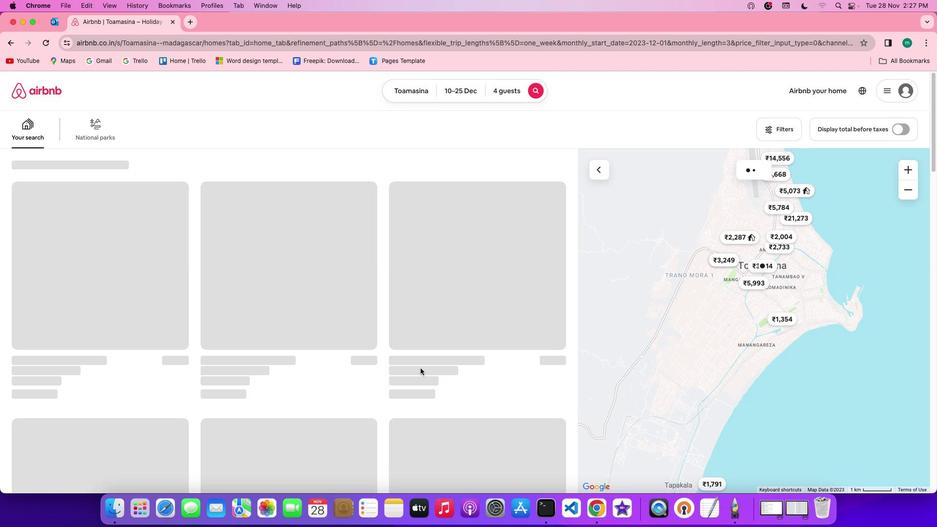 
